 Task: Create Issue Issue0000000071 in Backlog  in Scrum Project Project0000000015 in Jira. Create Issue Issue0000000072 in Backlog  in Scrum Project Project0000000015 in Jira. Create Issue Issue0000000073 in Backlog  in Scrum Project Project0000000015 in Jira. Create Issue Issue0000000074 in Backlog  in Scrum Project Project0000000015 in Jira. Create Issue Issue0000000075 in Backlog  in Scrum Project Project0000000015 in Jira
Action: Mouse moved to (758, 109)
Screenshot: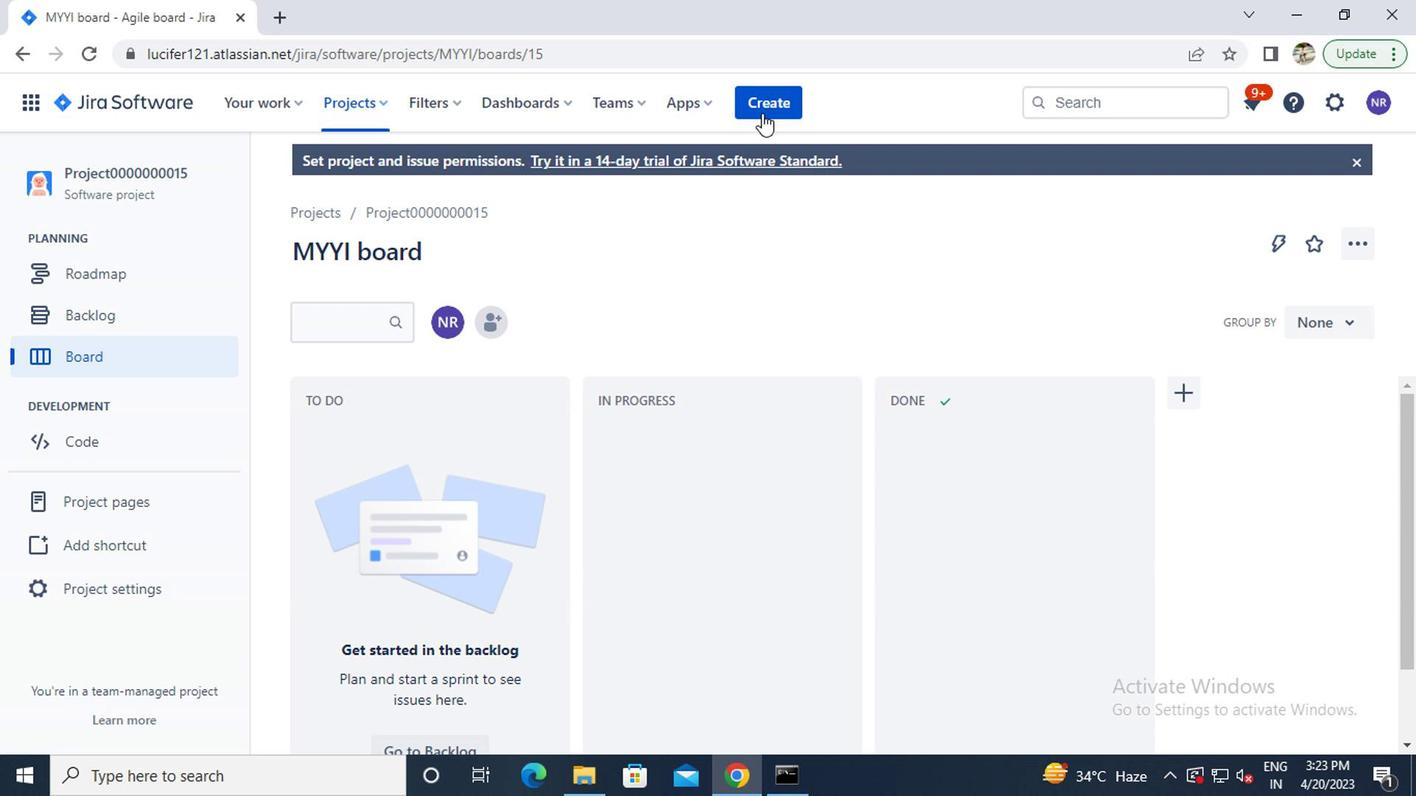 
Action: Mouse pressed left at (758, 109)
Screenshot: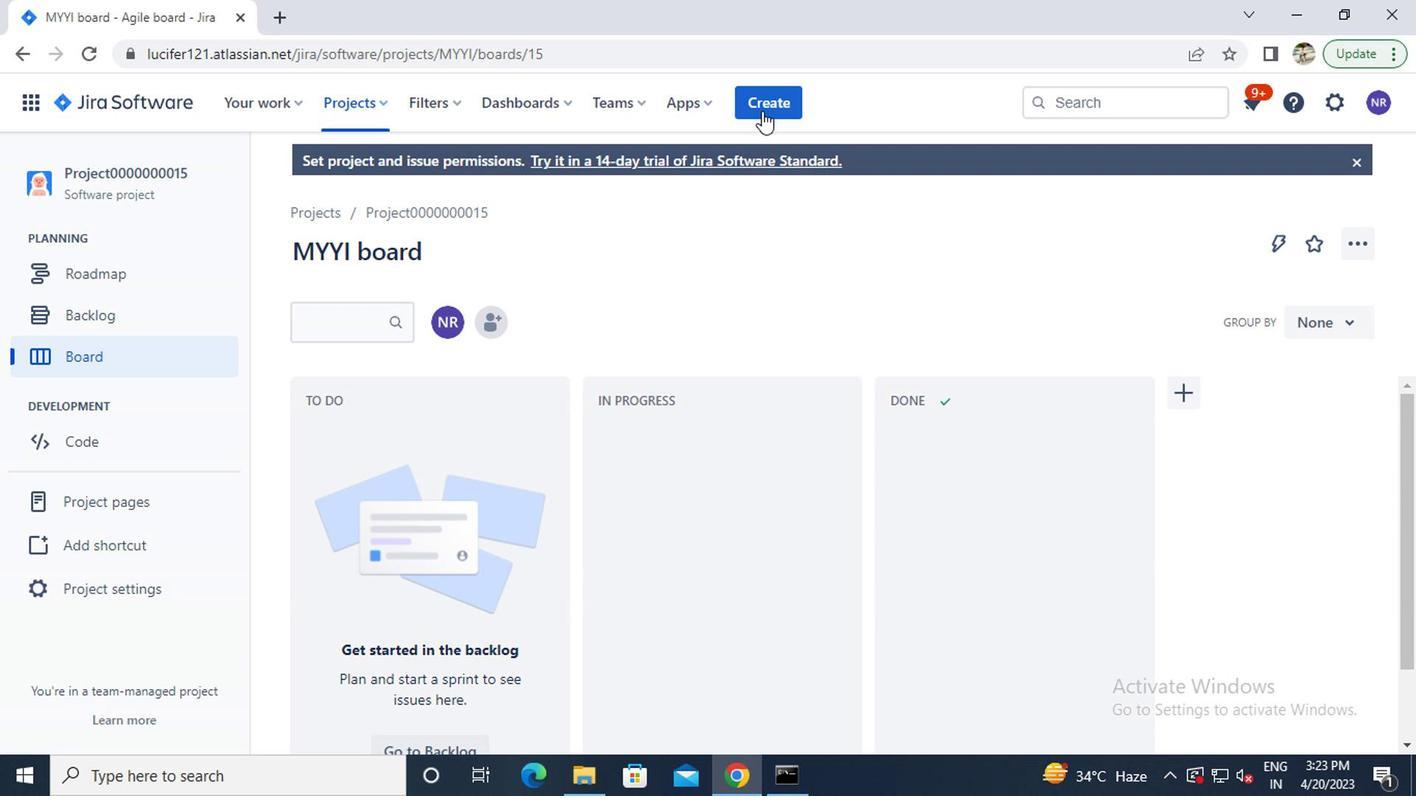 
Action: Mouse moved to (450, 593)
Screenshot: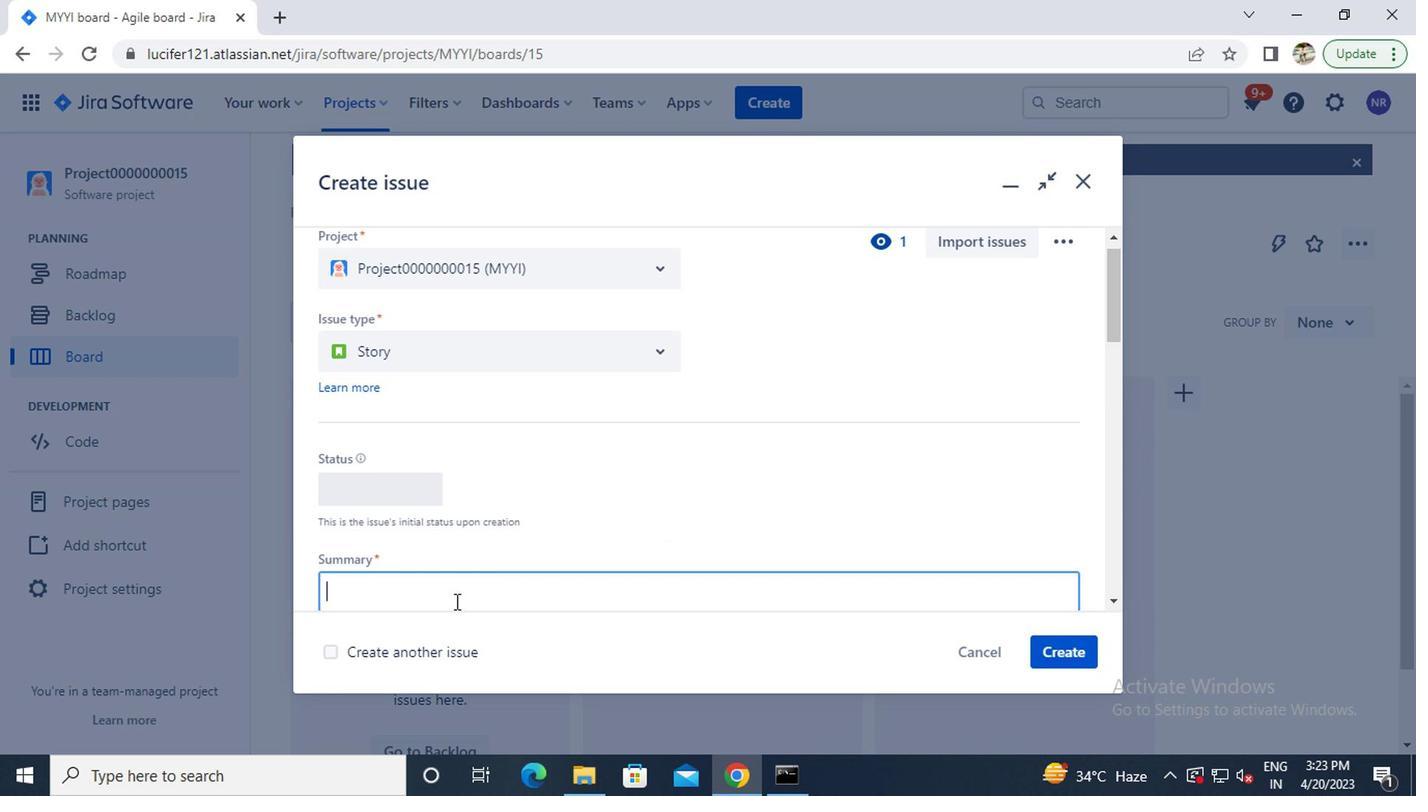 
Action: Mouse pressed left at (450, 593)
Screenshot: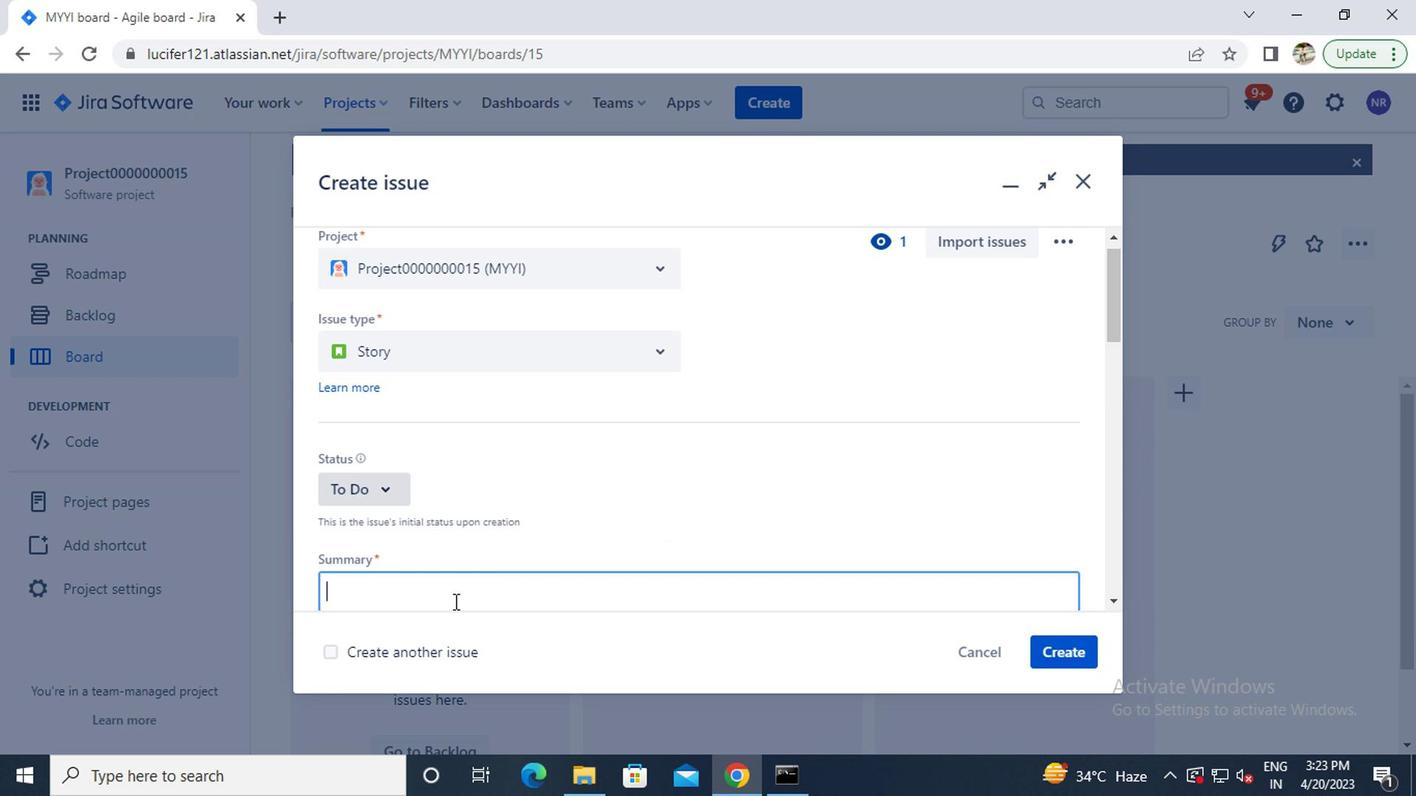 
Action: Key pressed i<Key.caps_lock>ssue0000000071<Key.enter>
Screenshot: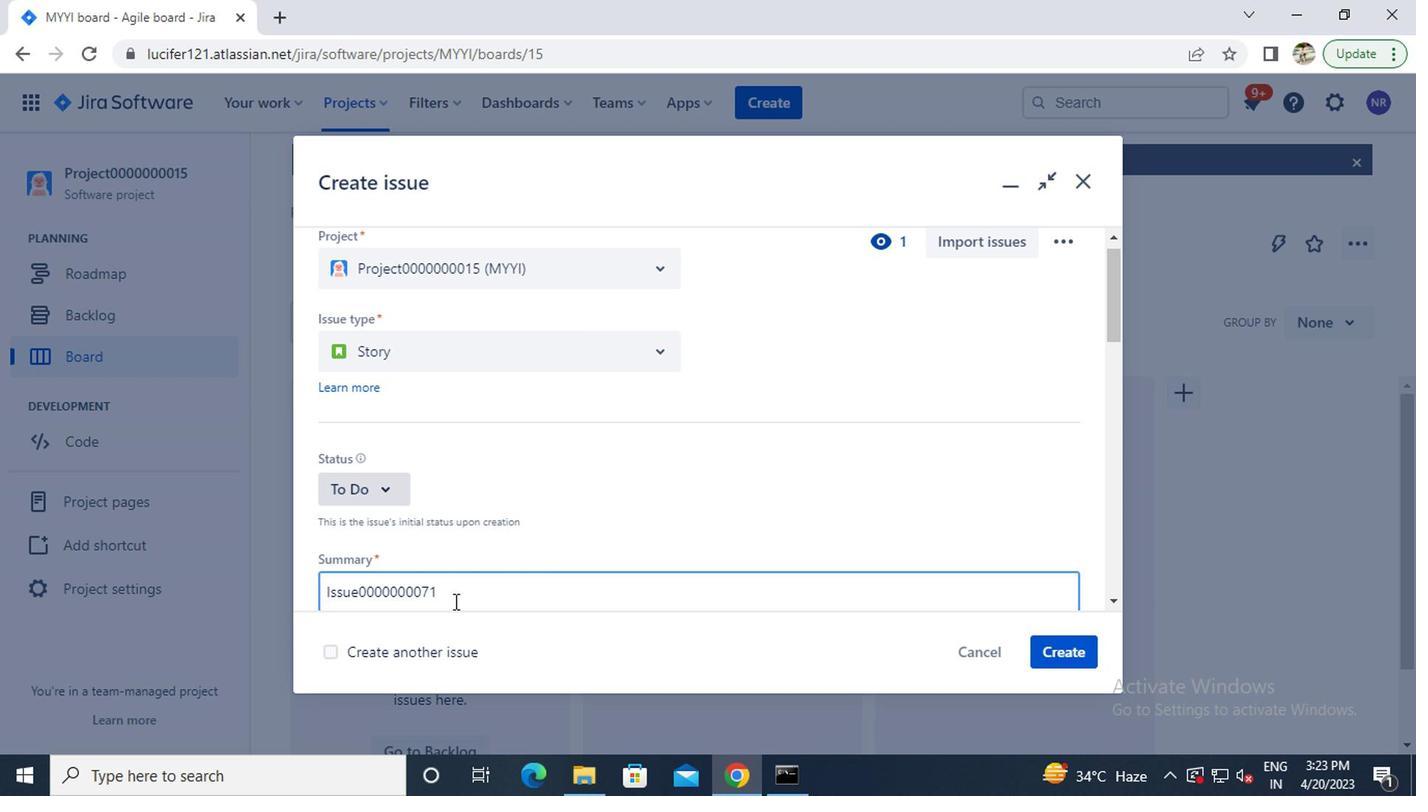 
Action: Mouse moved to (753, 114)
Screenshot: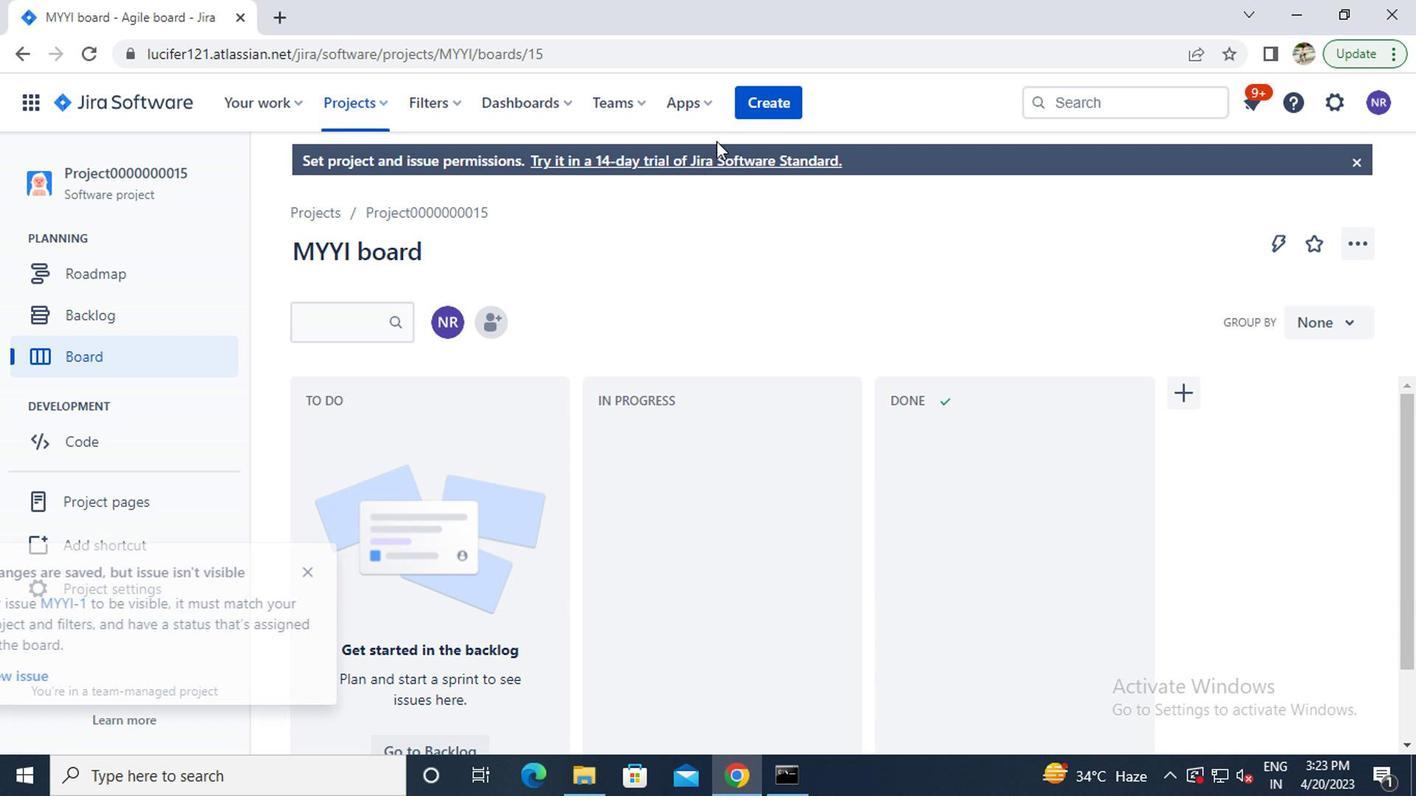 
Action: Mouse pressed left at (753, 114)
Screenshot: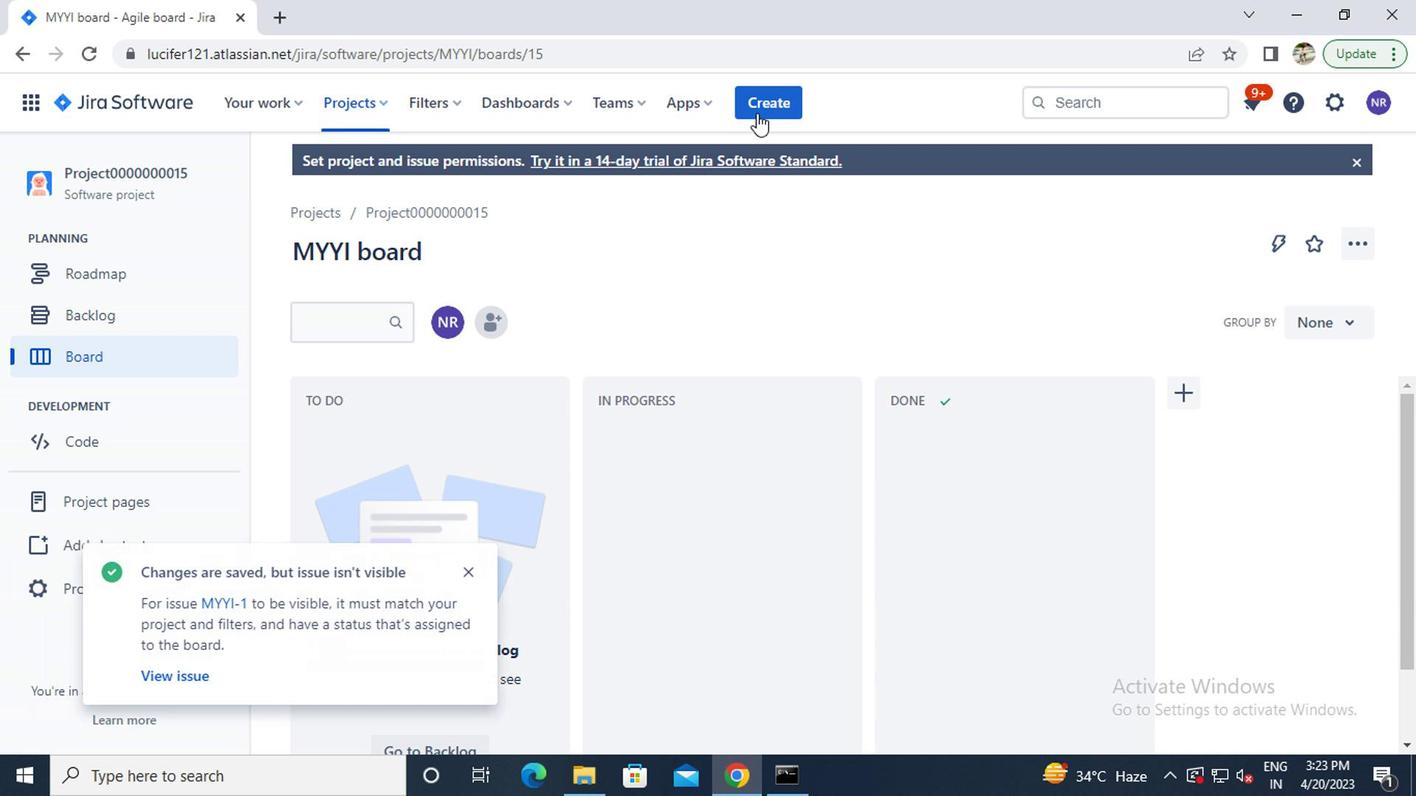 
Action: Mouse moved to (725, 330)
Screenshot: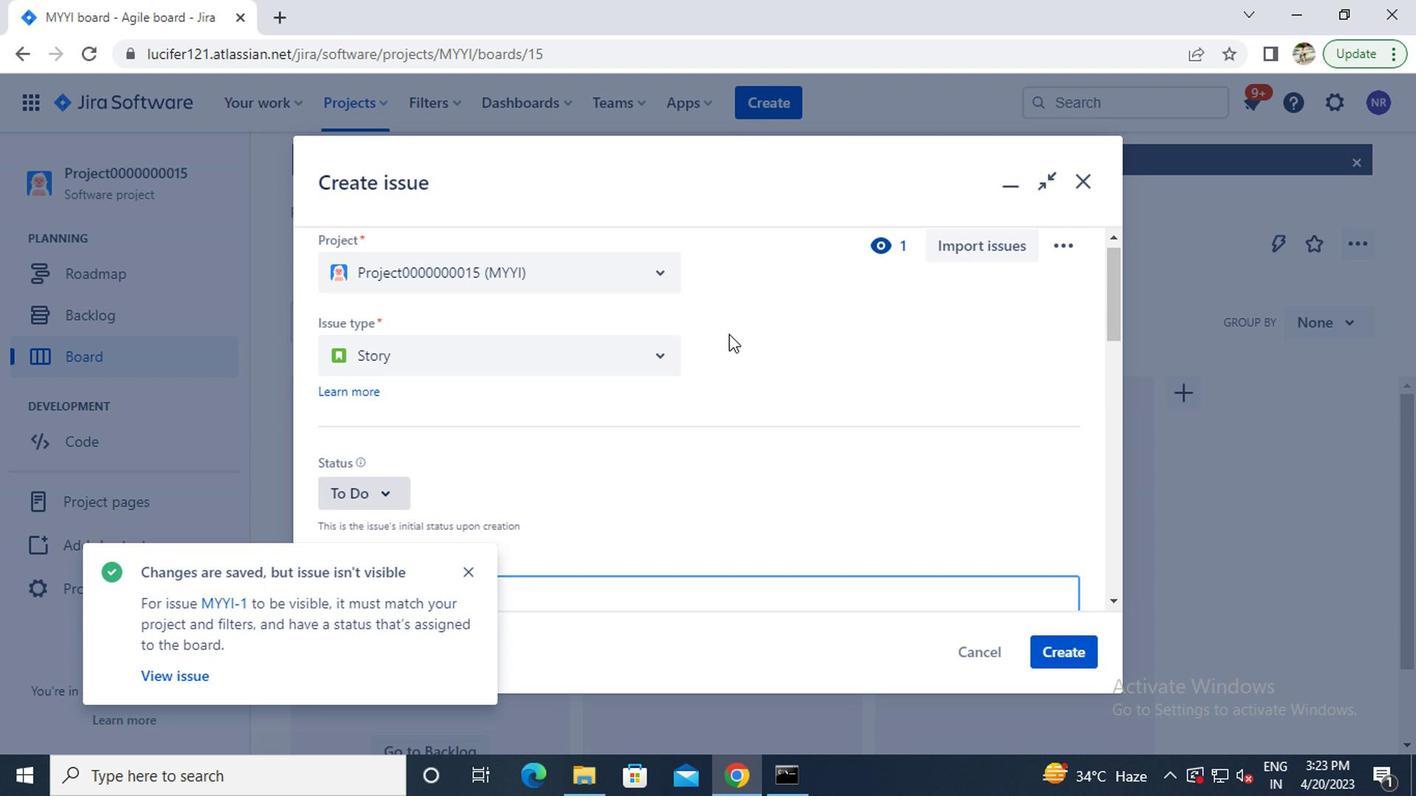 
Action: Mouse scrolled (725, 329) with delta (0, 0)
Screenshot: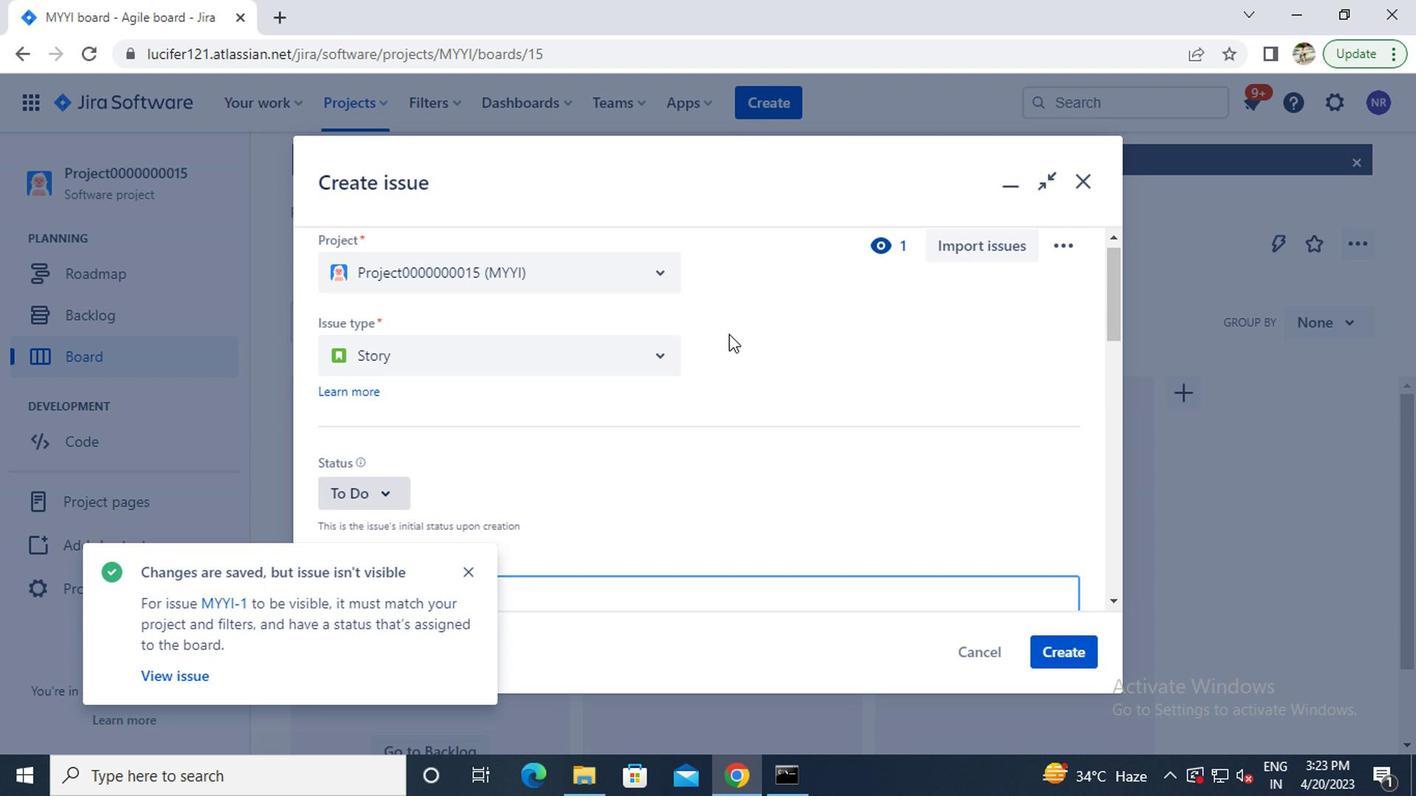 
Action: Mouse scrolled (725, 329) with delta (0, 0)
Screenshot: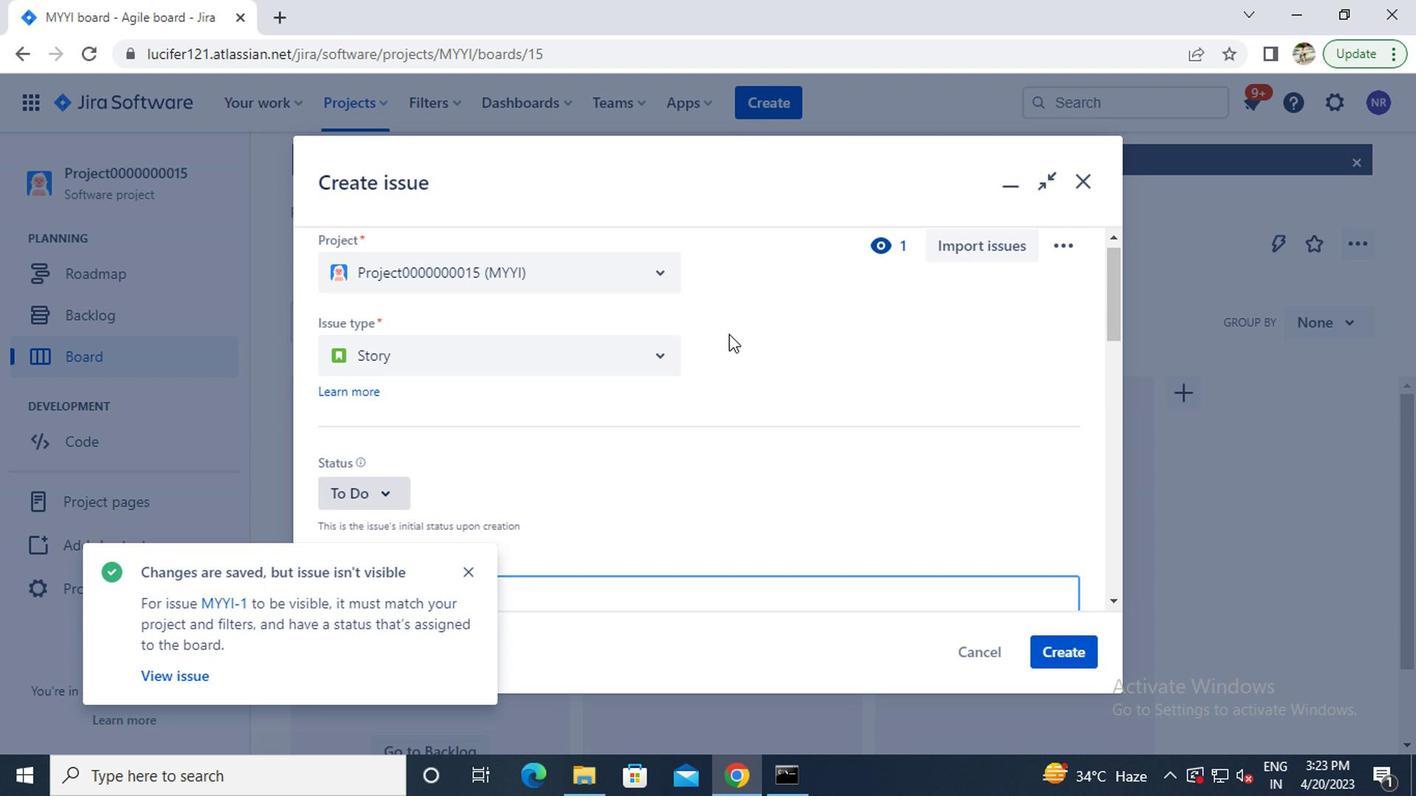 
Action: Mouse moved to (657, 379)
Screenshot: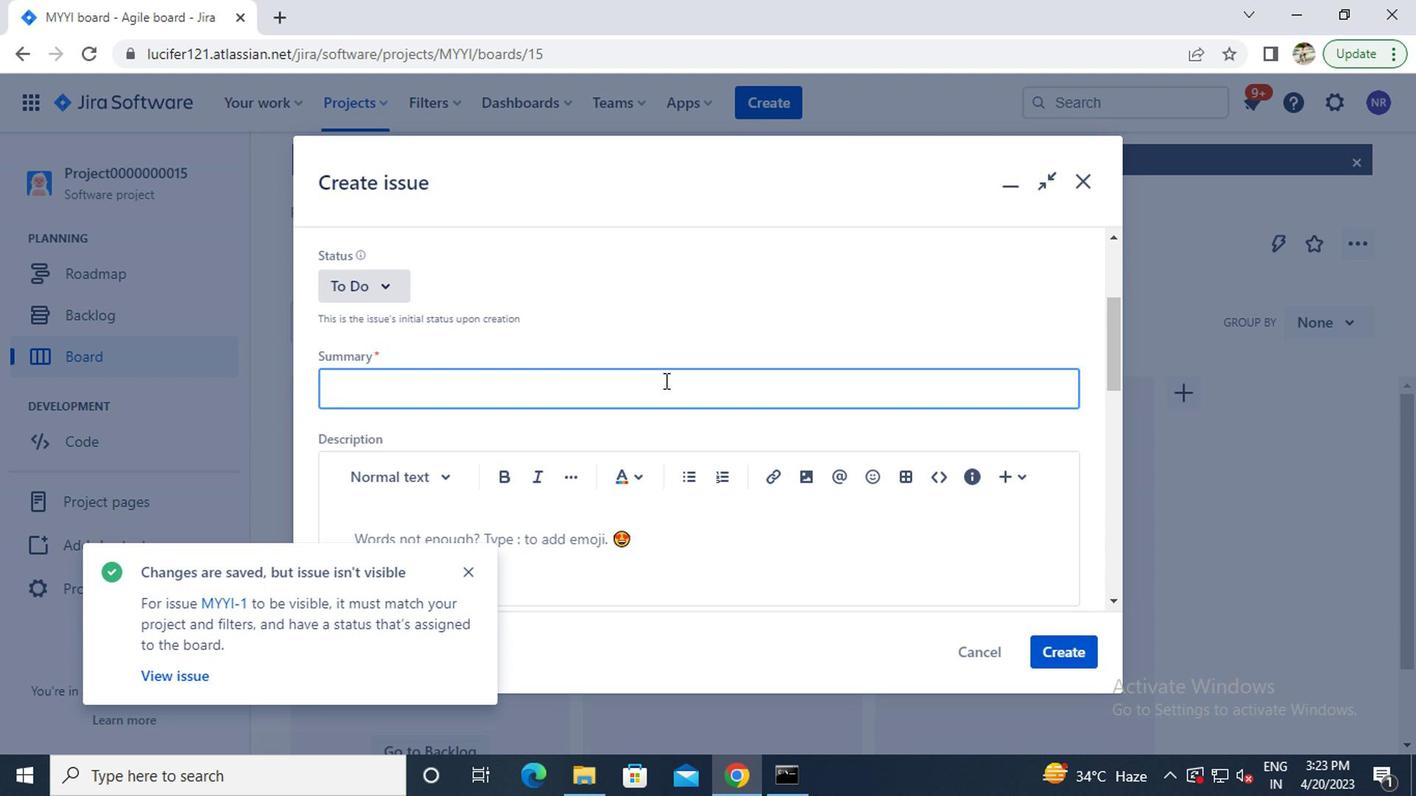 
Action: Mouse pressed left at (657, 379)
Screenshot: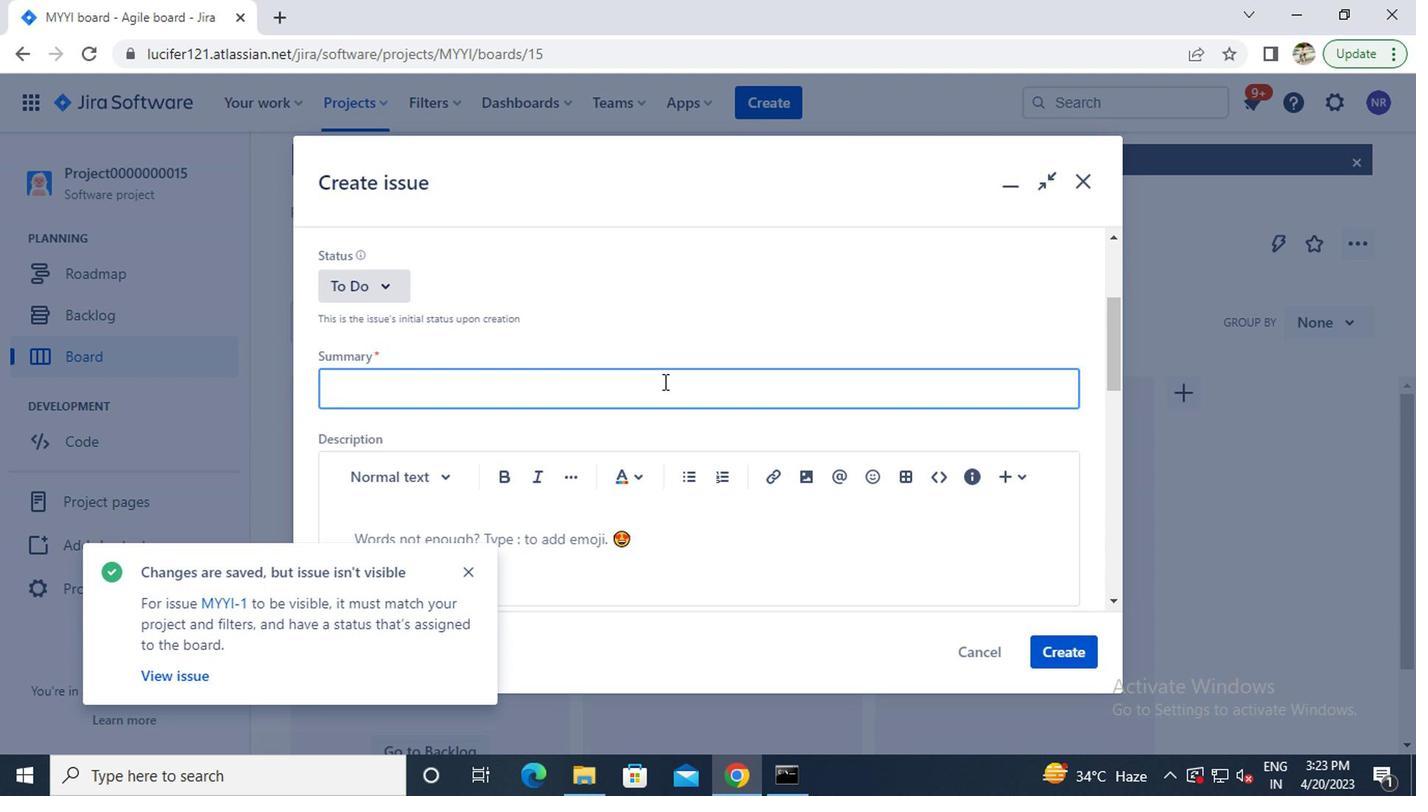 
Action: Mouse moved to (657, 380)
Screenshot: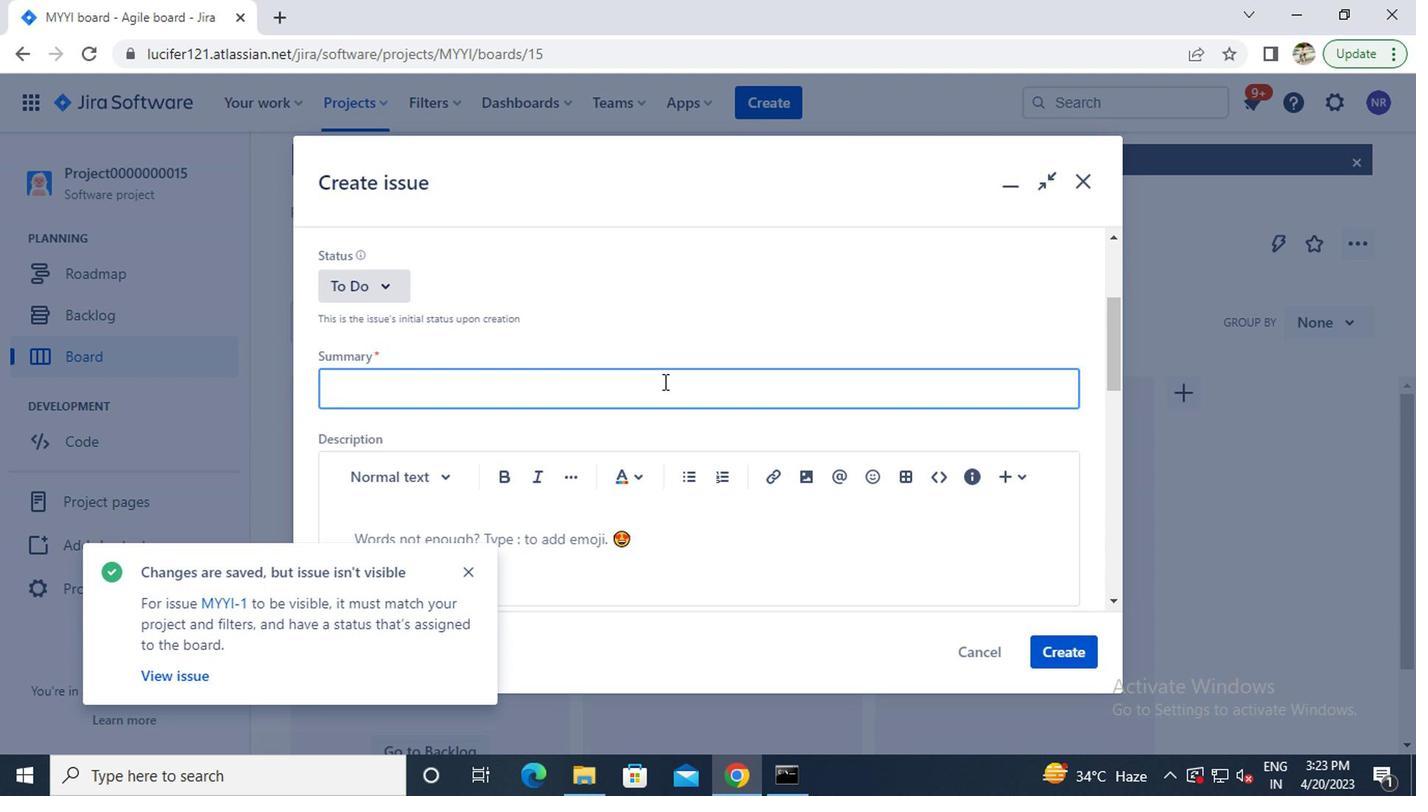 
Action: Key pressed <Key.caps_lock>i<Key.caps_lock>ssue0000000072<Key.enter>
Screenshot: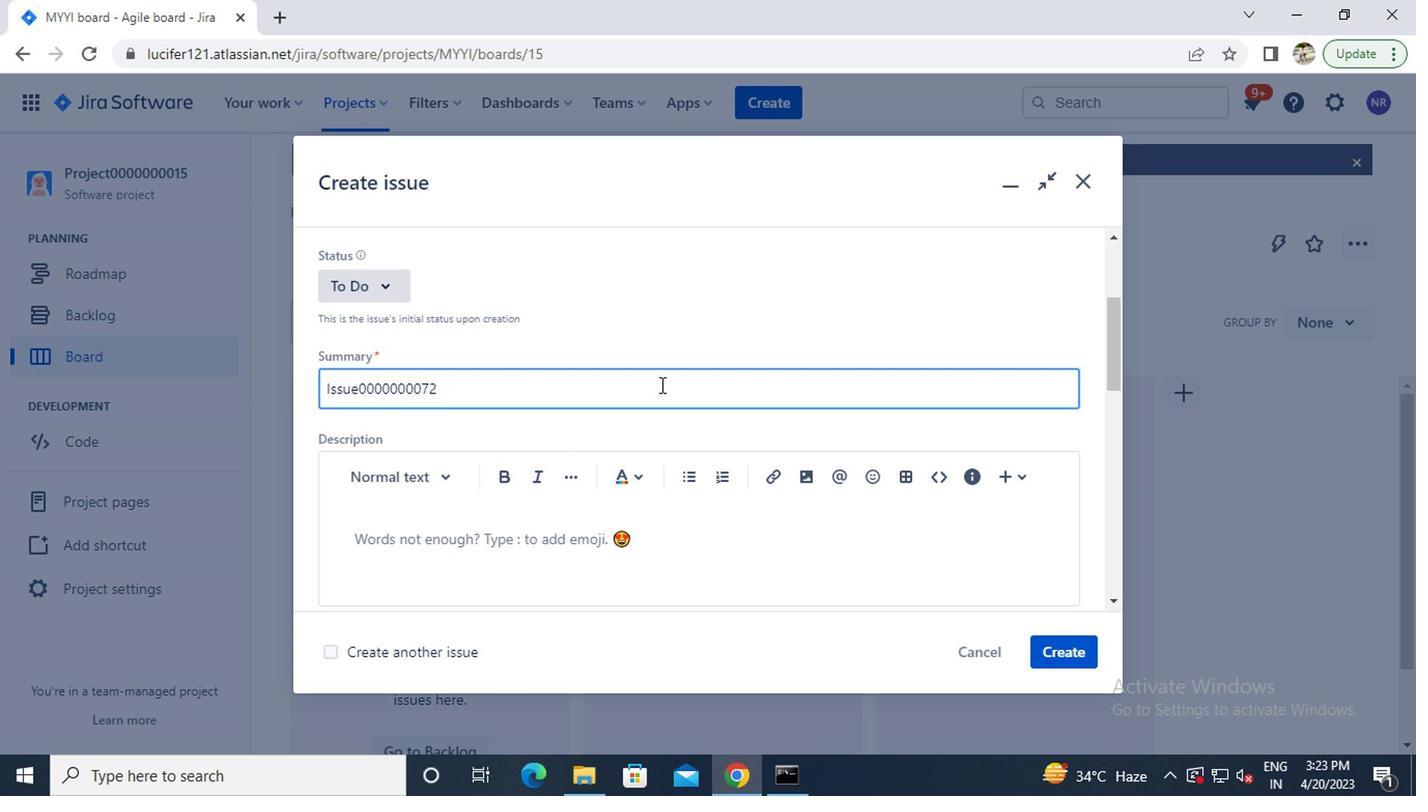 
Action: Mouse moved to (737, 106)
Screenshot: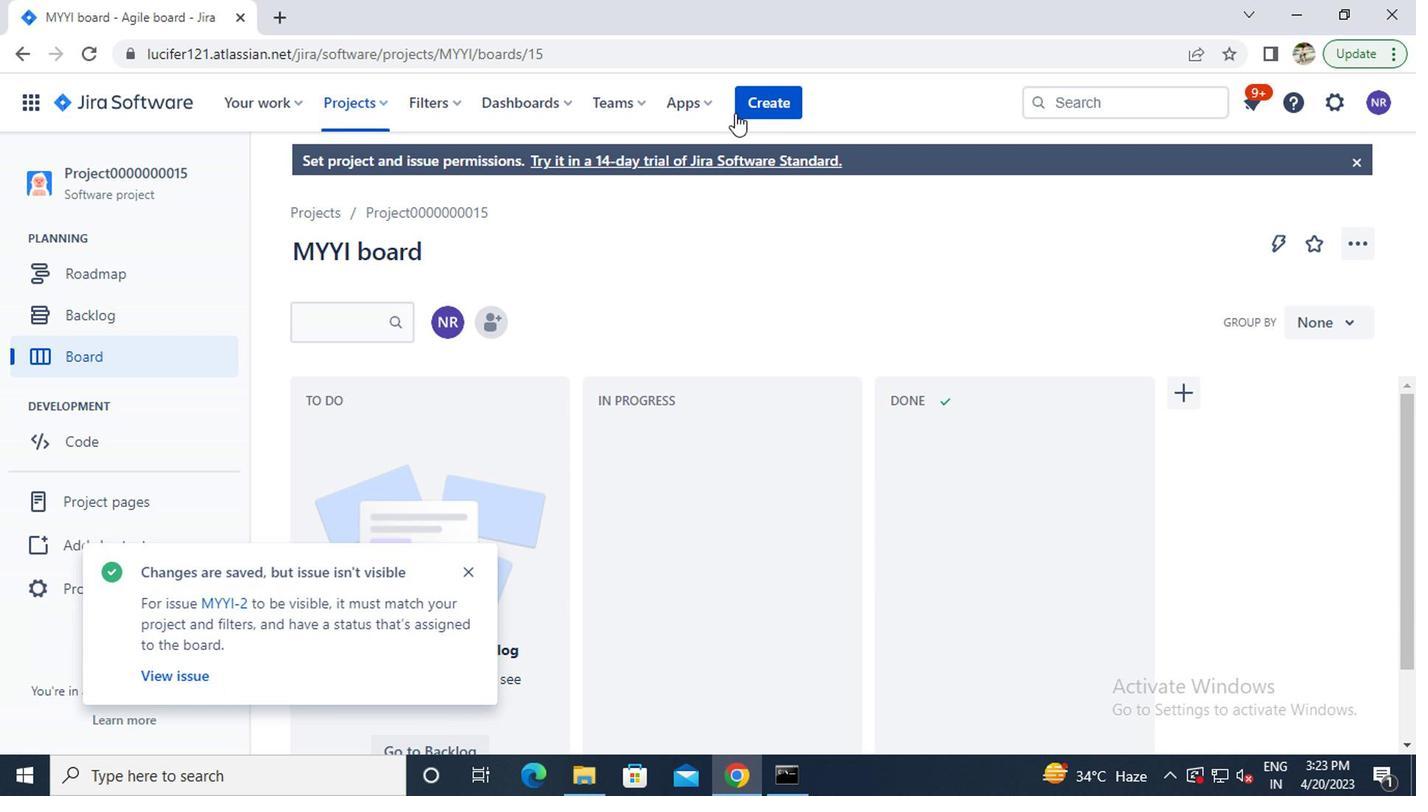 
Action: Mouse pressed left at (737, 106)
Screenshot: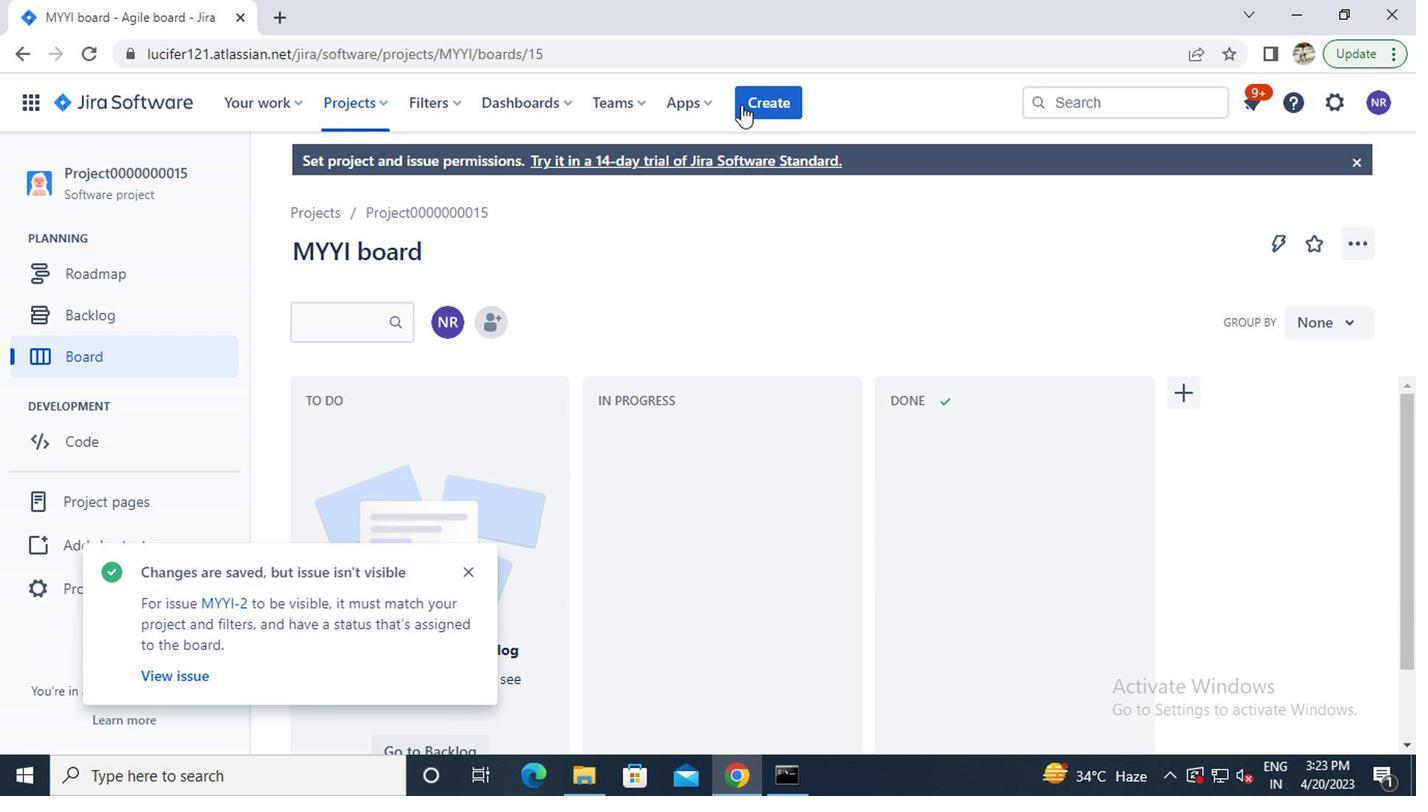 
Action: Mouse moved to (732, 303)
Screenshot: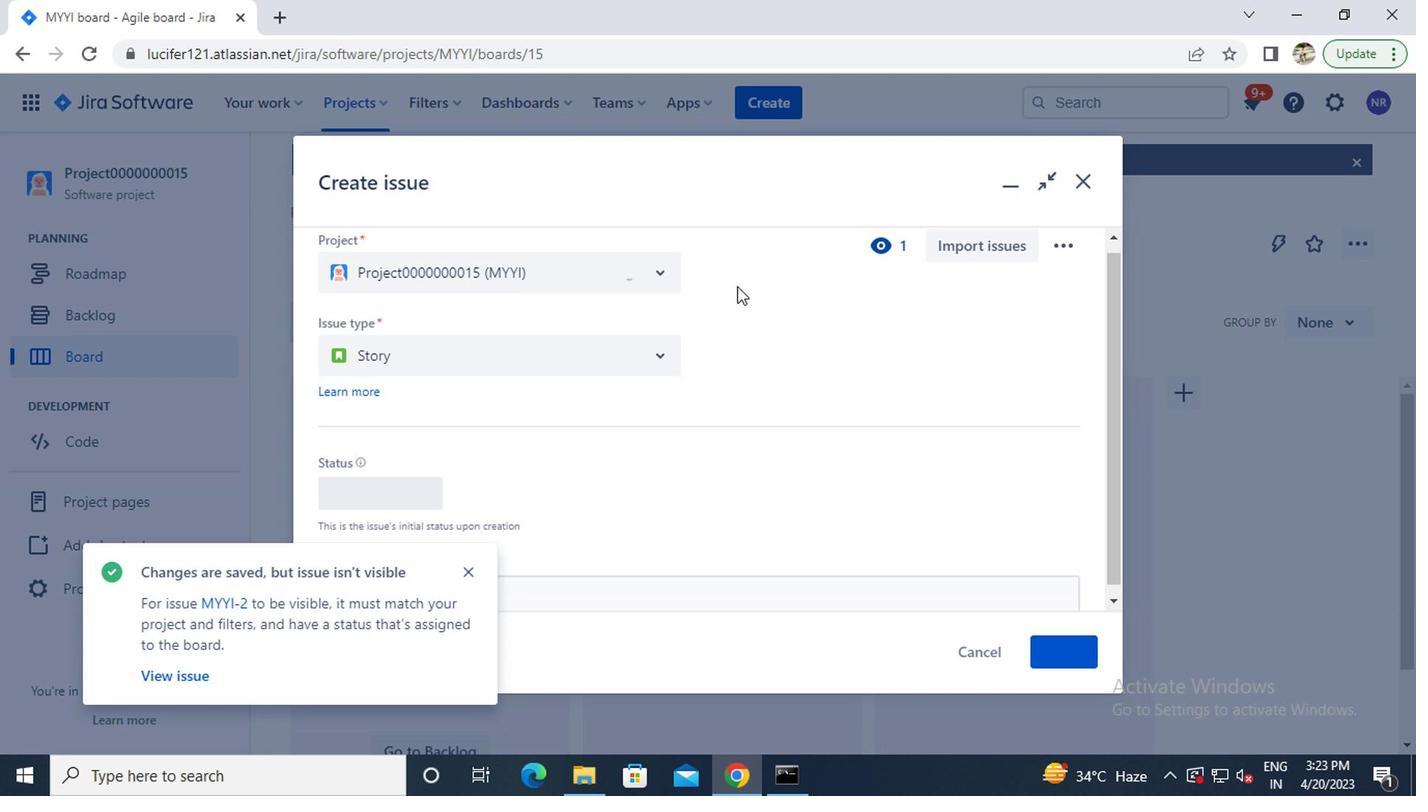 
Action: Mouse scrolled (732, 302) with delta (0, 0)
Screenshot: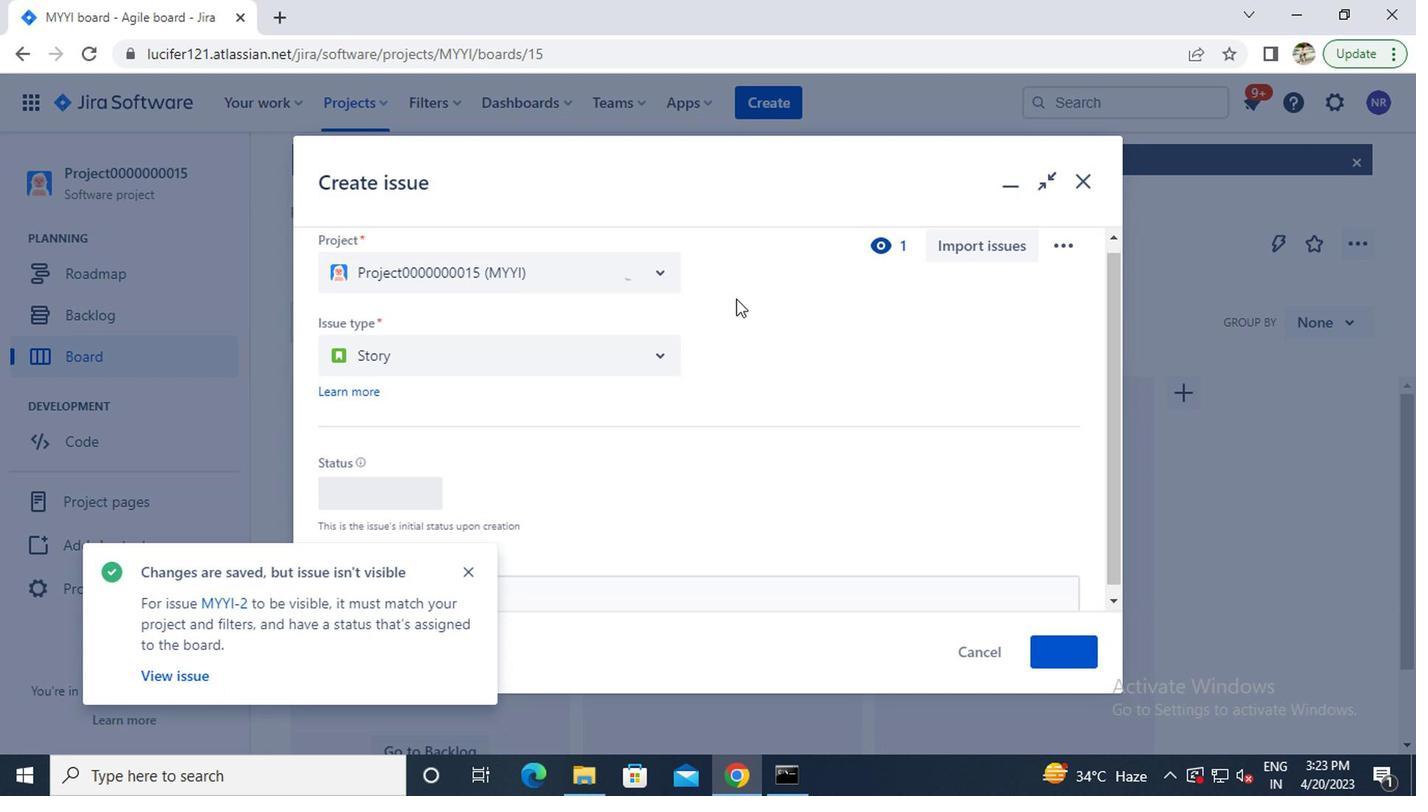
Action: Mouse moved to (732, 303)
Screenshot: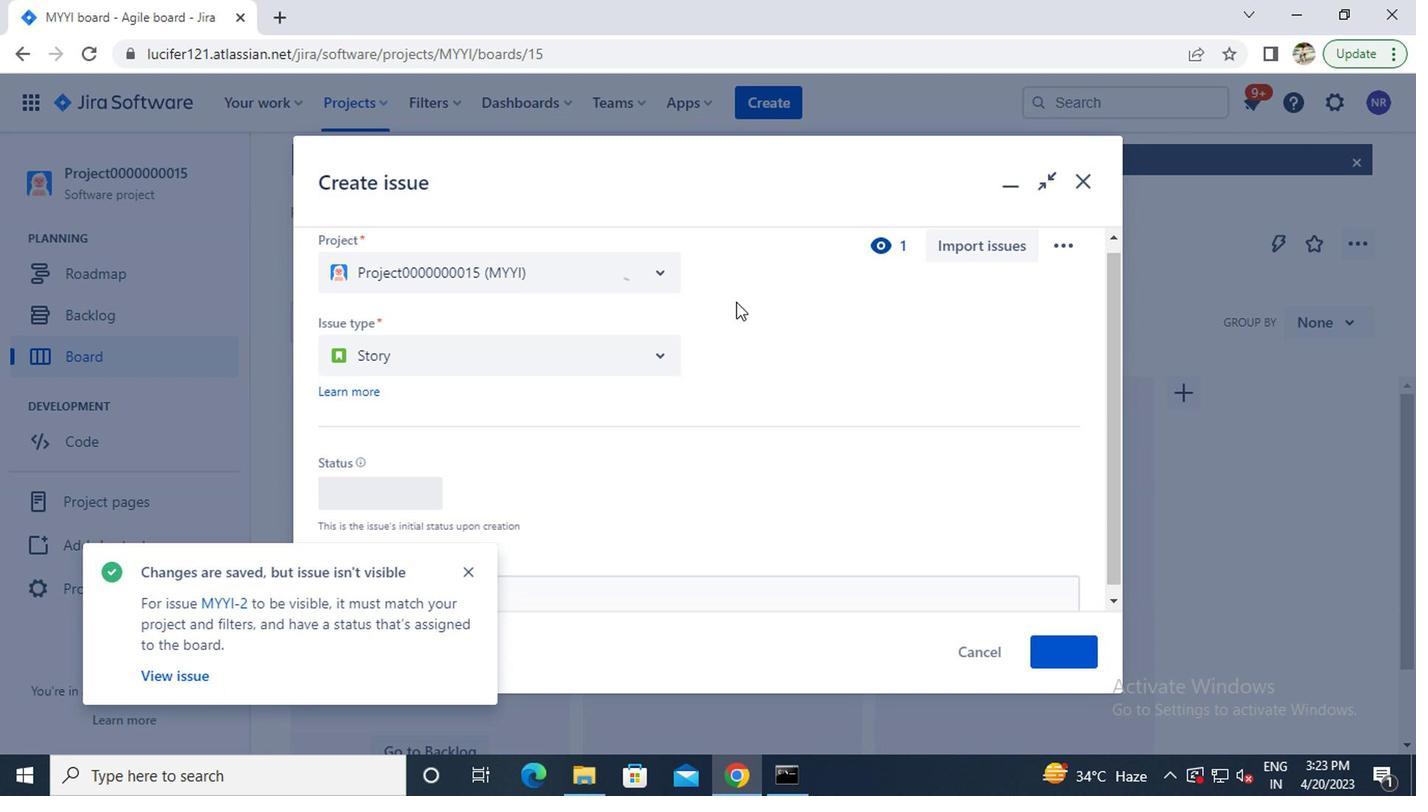 
Action: Mouse scrolled (732, 302) with delta (0, 0)
Screenshot: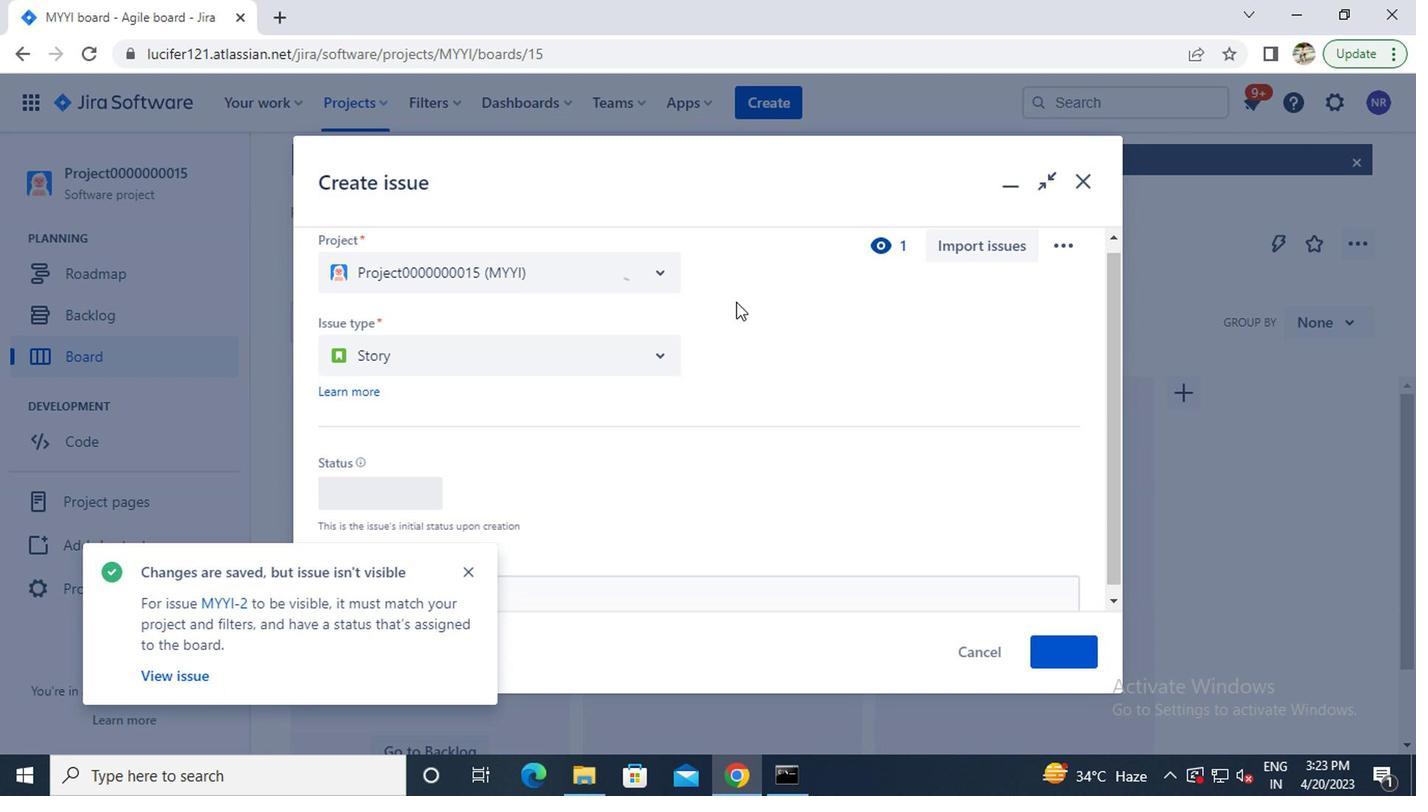 
Action: Mouse moved to (732, 313)
Screenshot: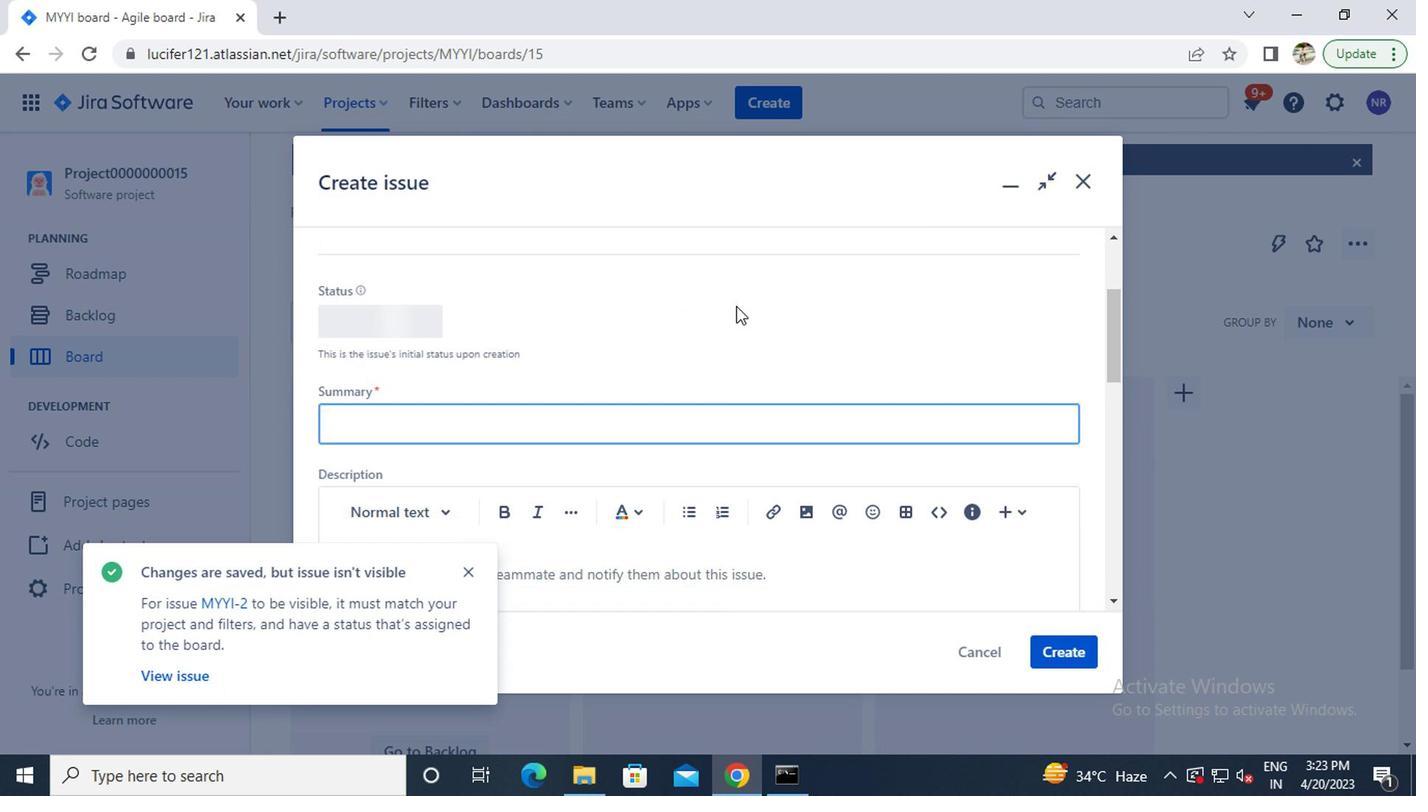 
Action: Mouse scrolled (732, 312) with delta (0, 0)
Screenshot: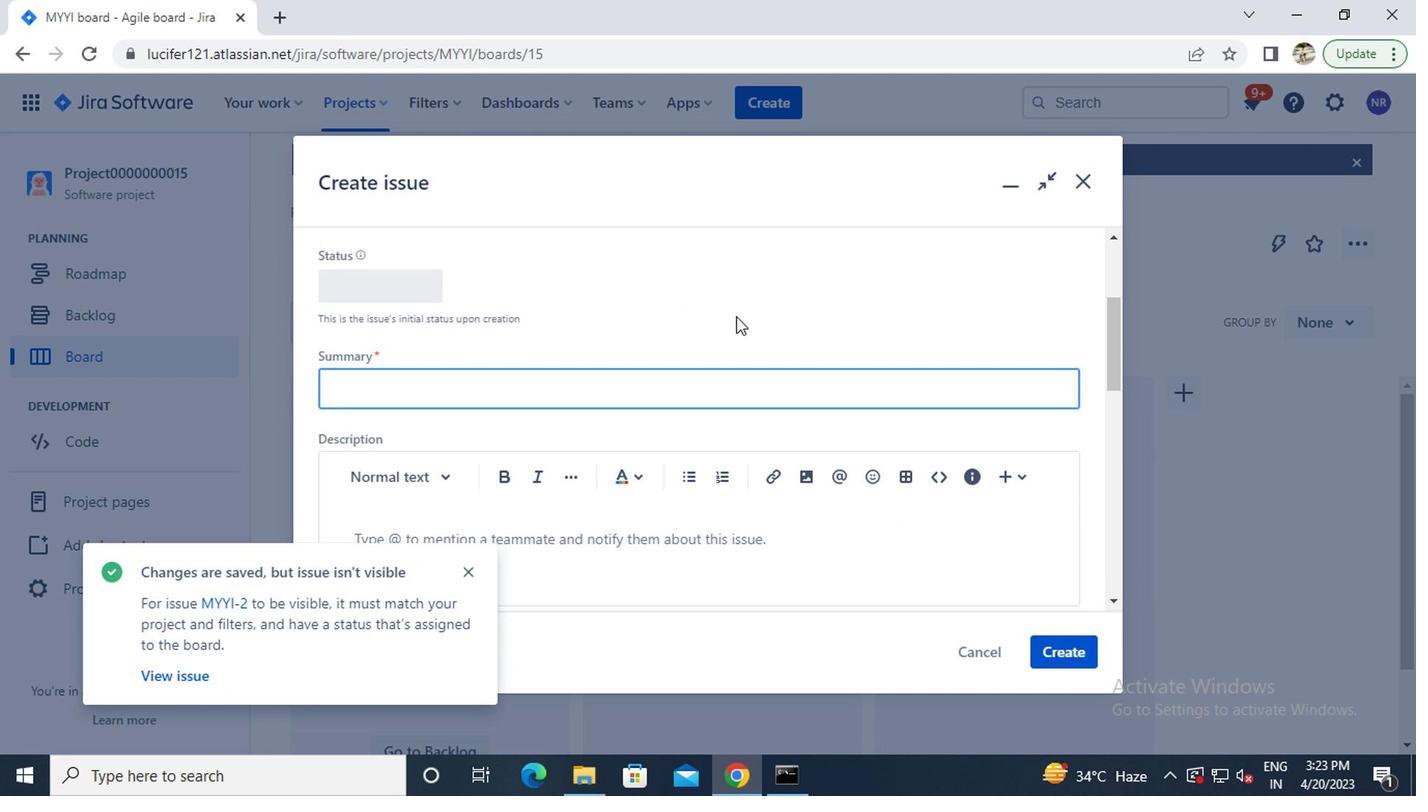 
Action: Mouse moved to (724, 289)
Screenshot: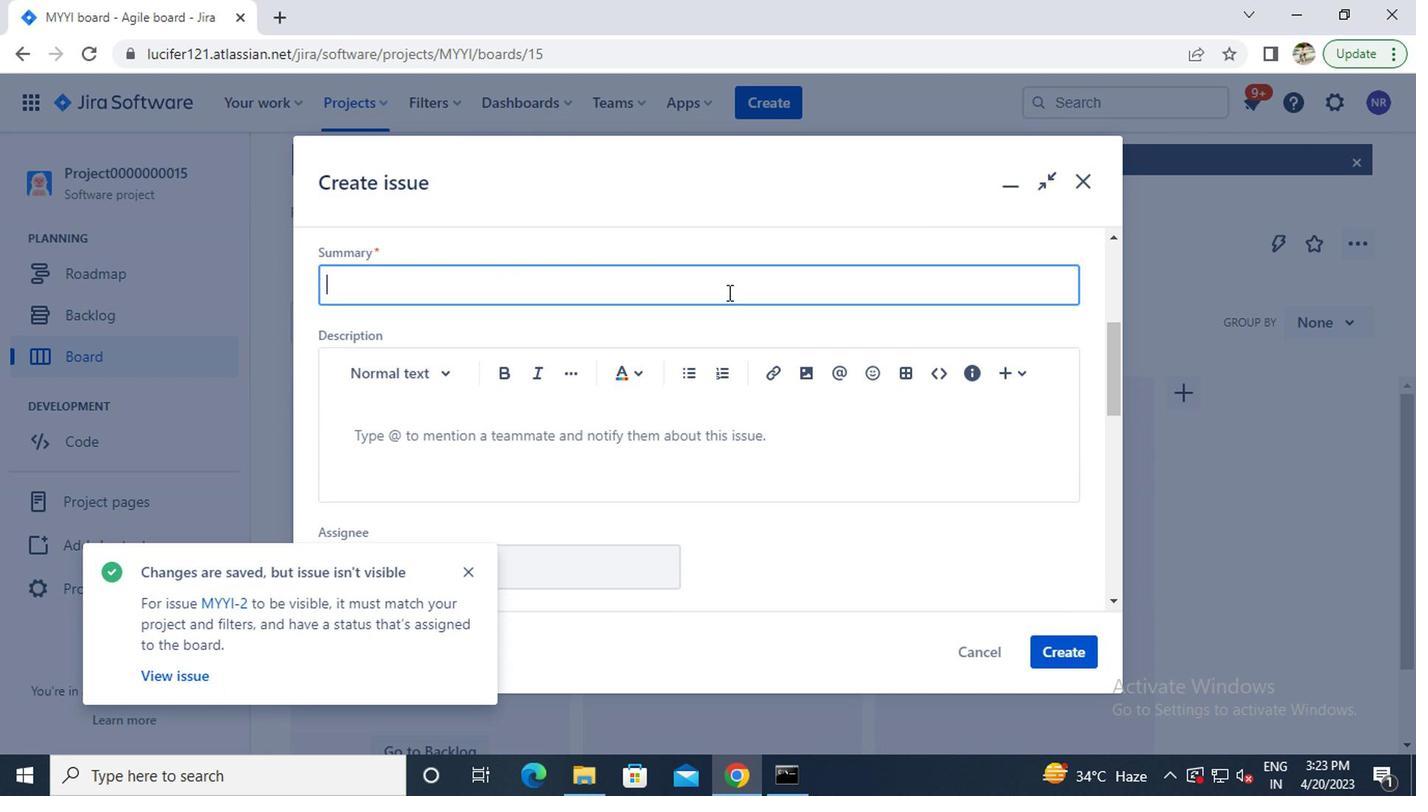 
Action: Mouse pressed left at (724, 289)
Screenshot: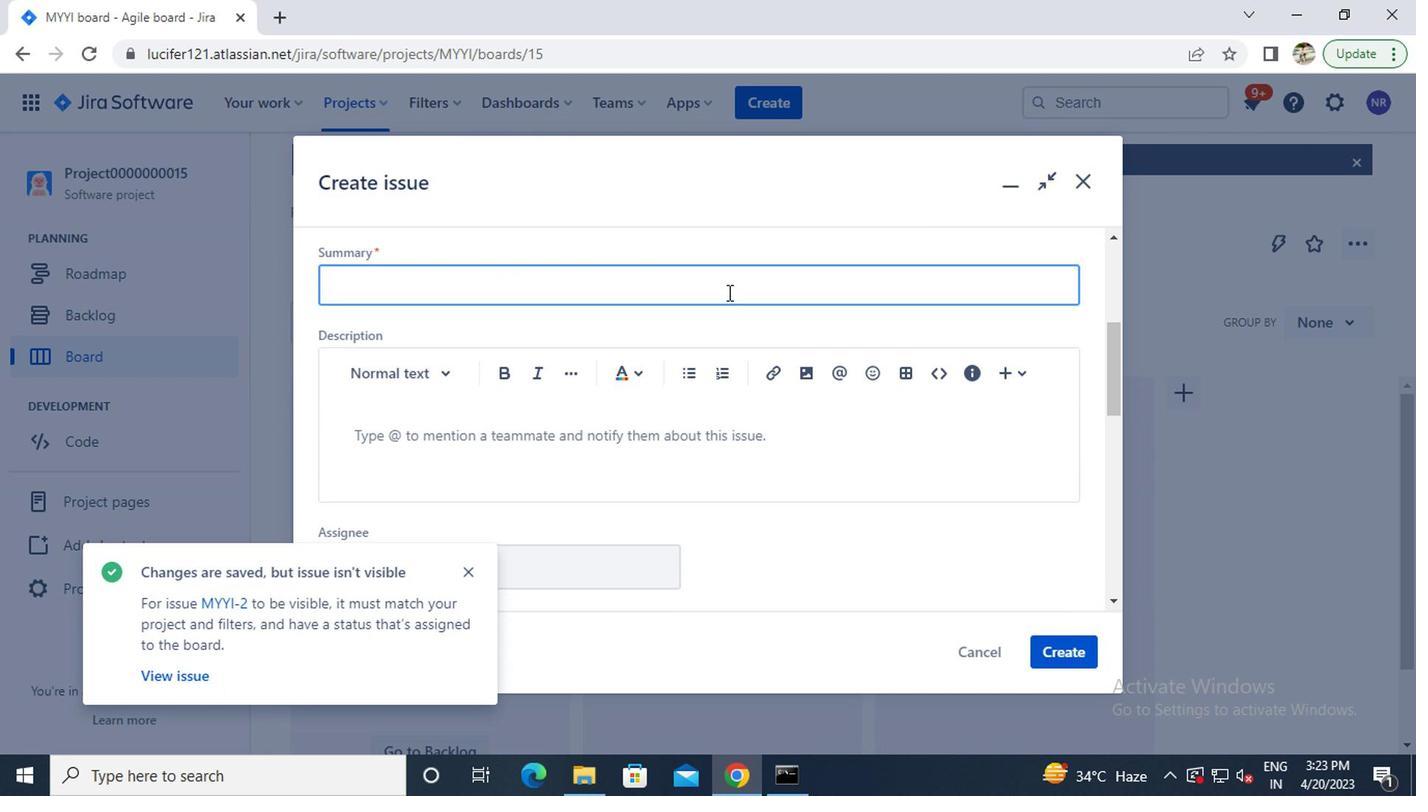 
Action: Key pressed <Key.caps_lock>u<Key.backspace>i<Key.caps_lock>ssue0000000073<Key.enter>
Screenshot: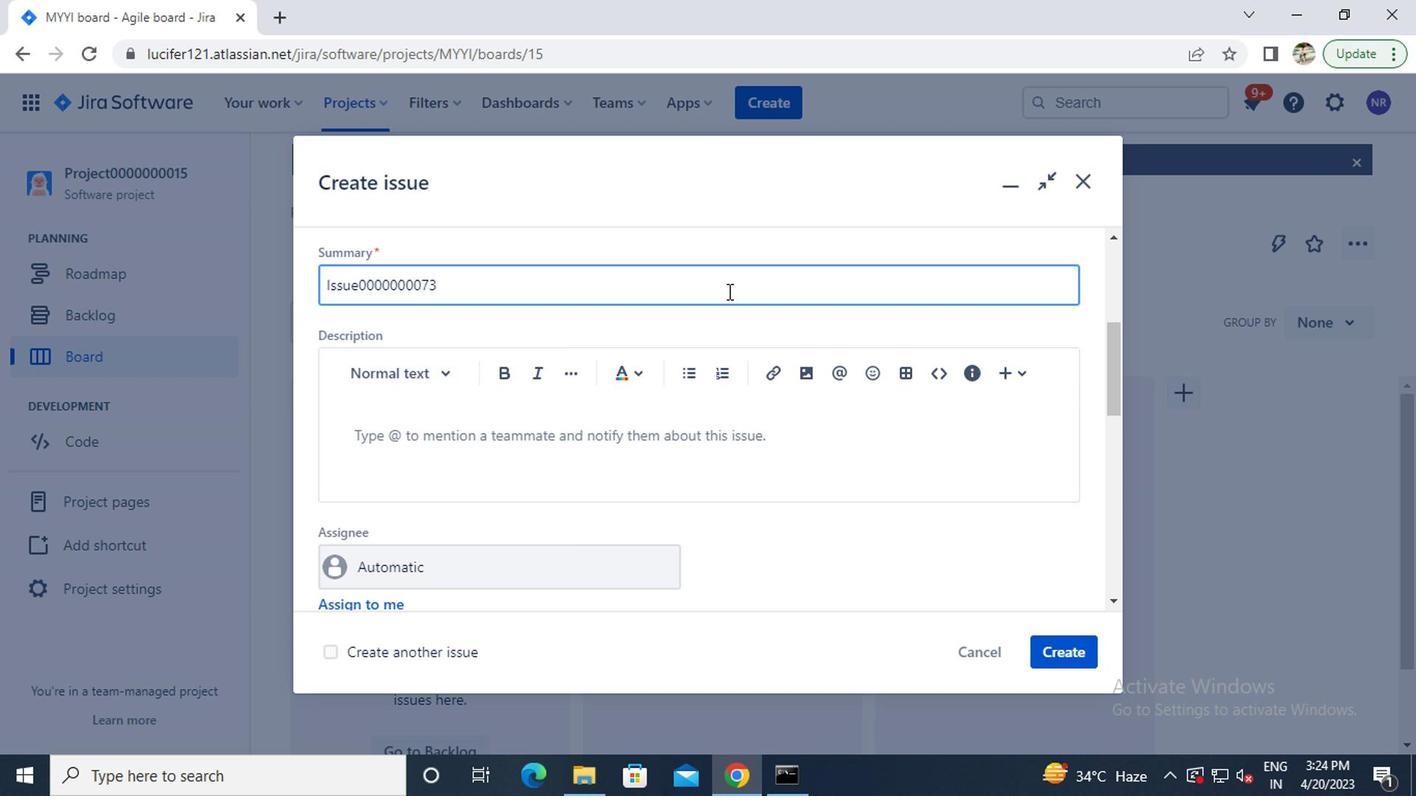 
Action: Mouse moved to (751, 108)
Screenshot: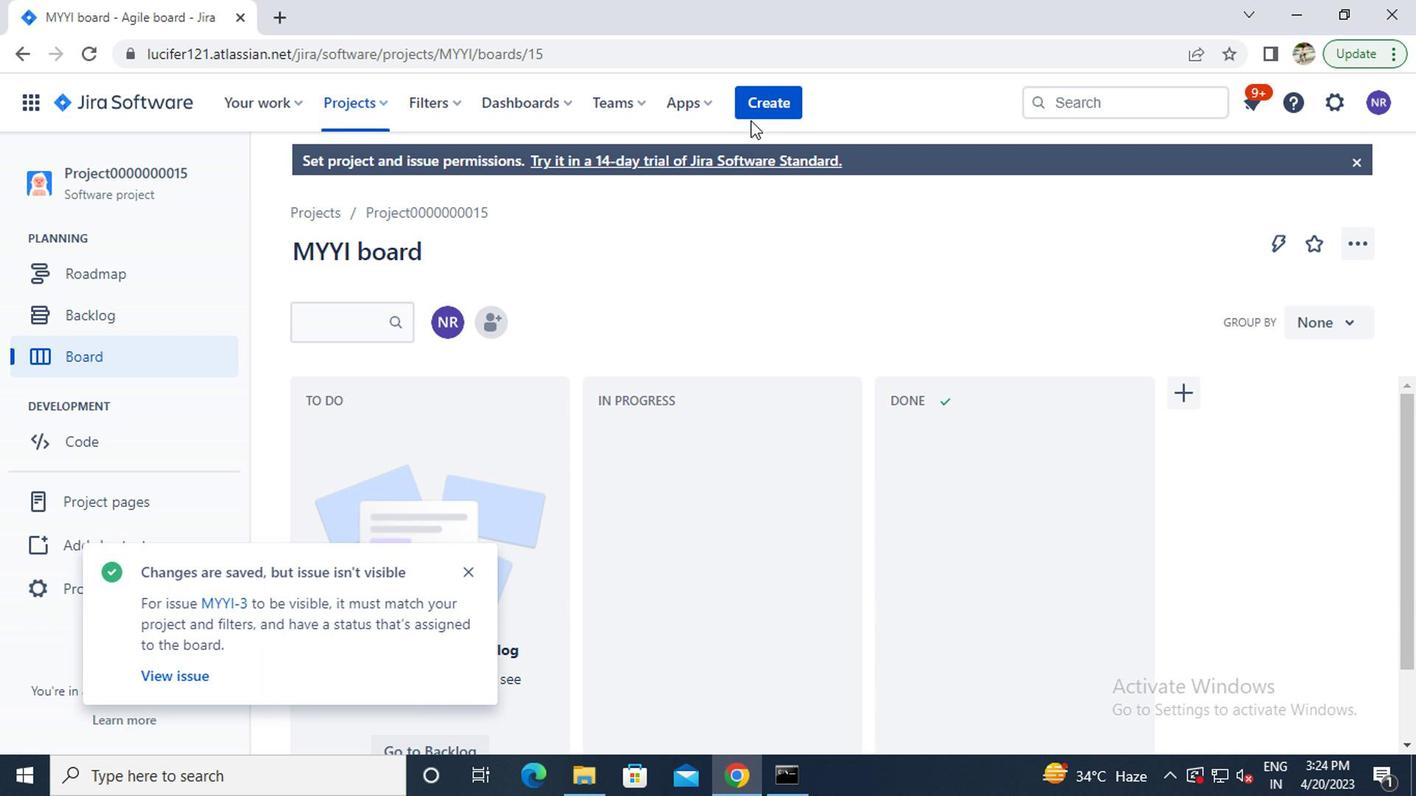 
Action: Mouse pressed left at (751, 108)
Screenshot: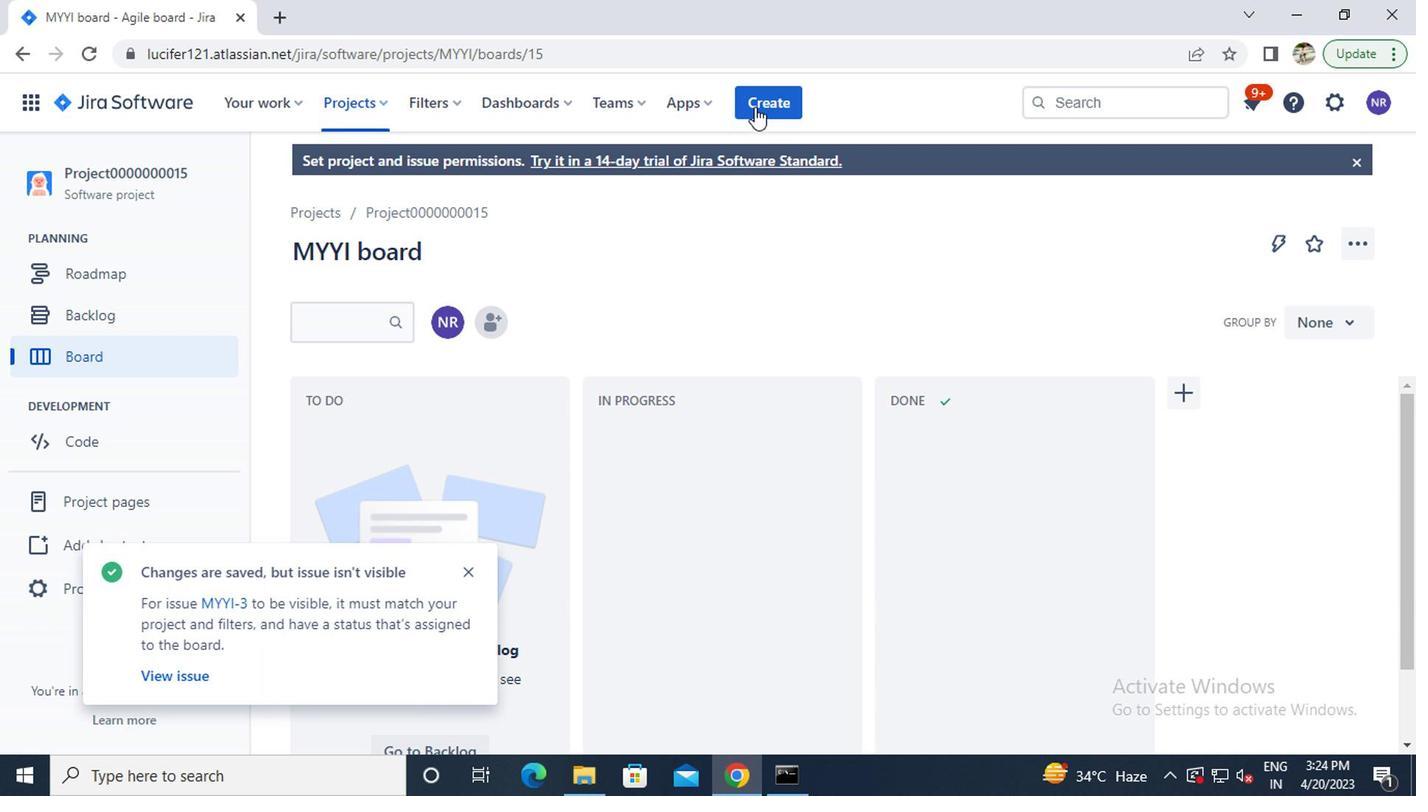 
Action: Mouse moved to (758, 245)
Screenshot: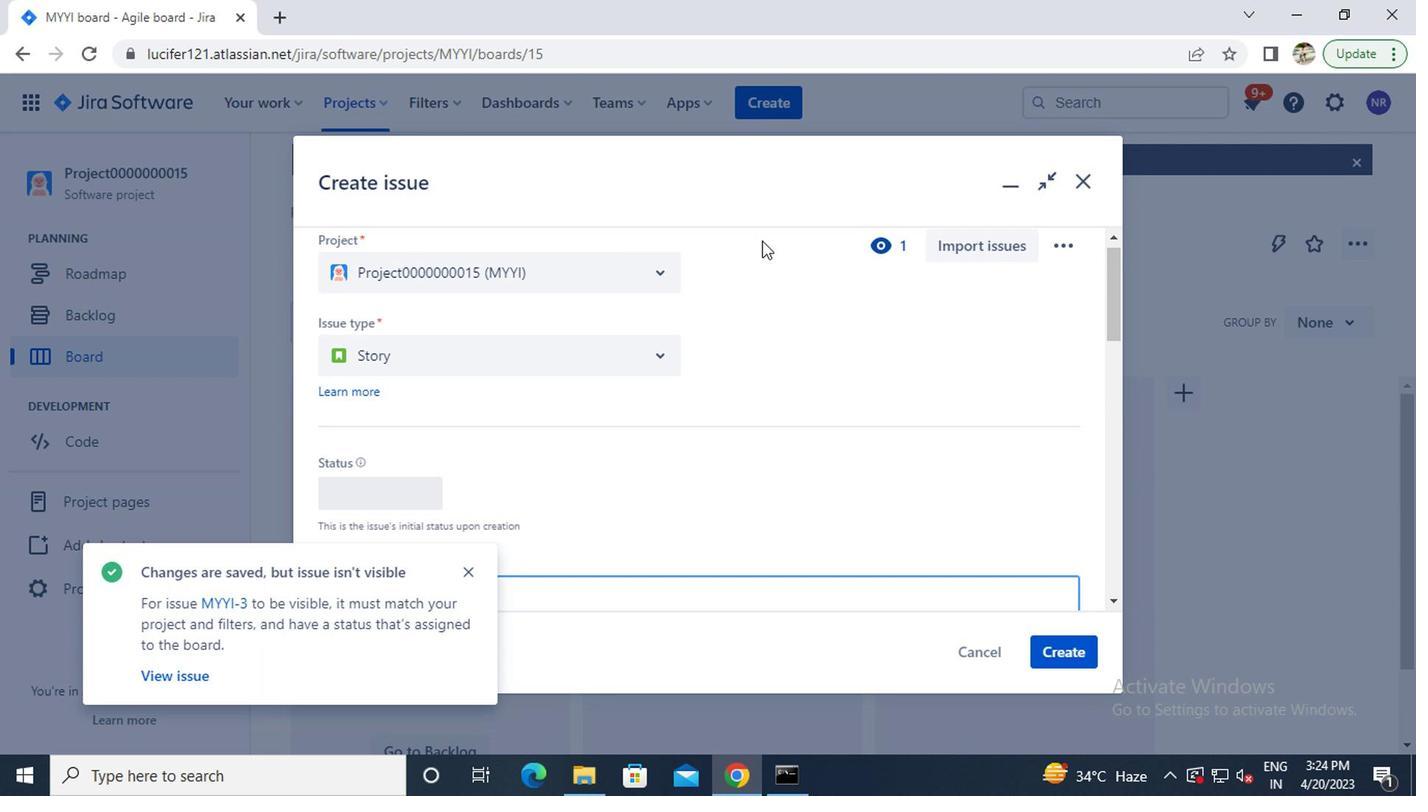 
Action: Mouse scrolled (758, 244) with delta (0, -1)
Screenshot: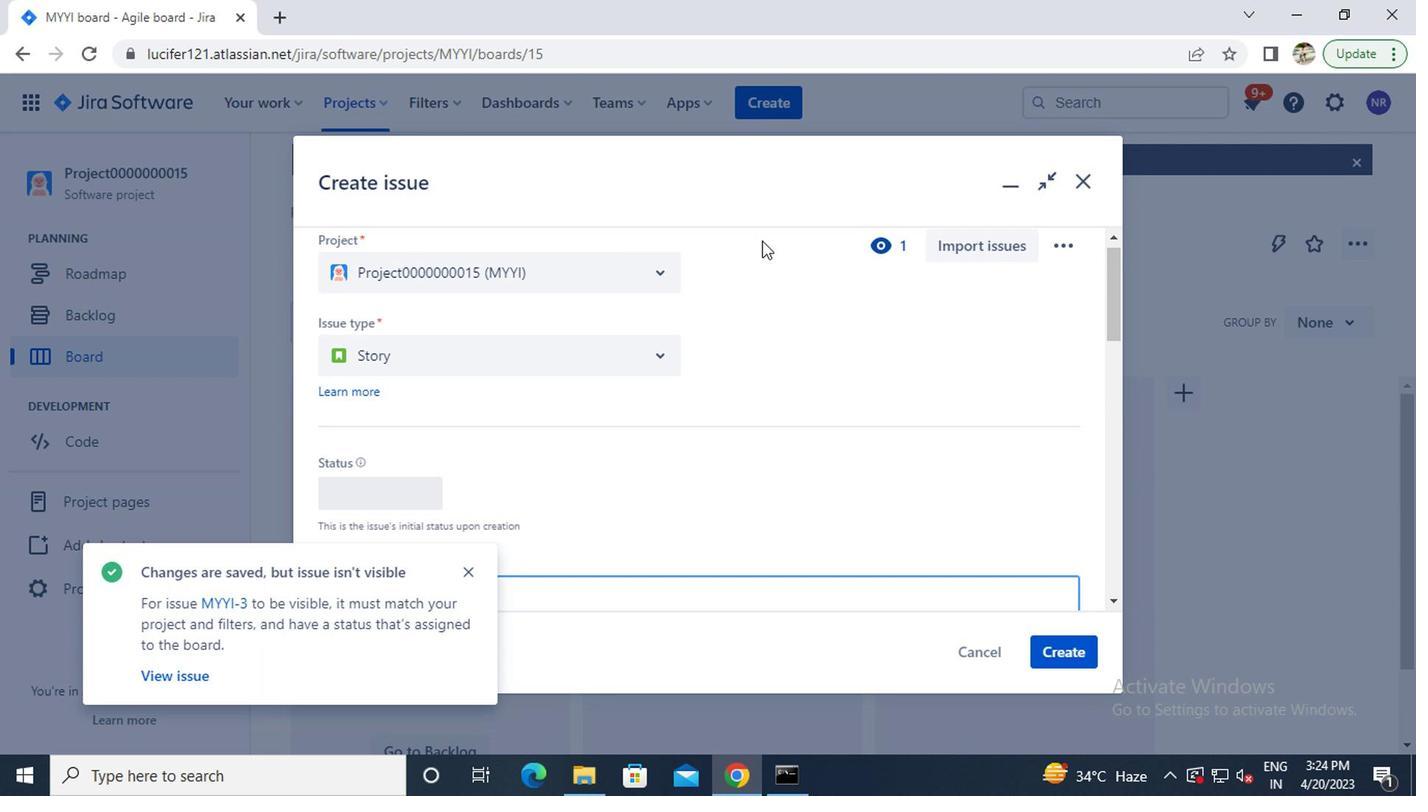 
Action: Mouse scrolled (758, 244) with delta (0, -1)
Screenshot: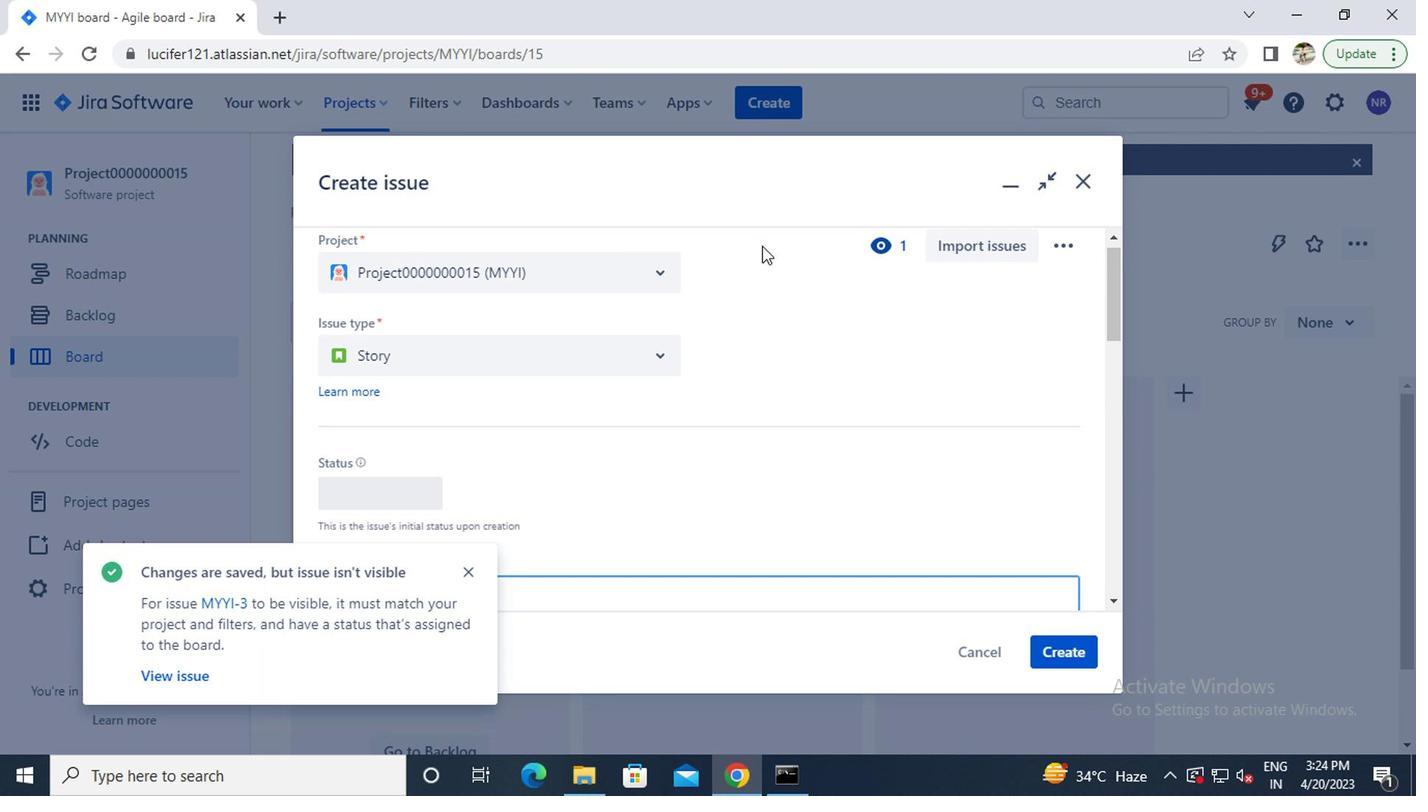 
Action: Mouse moved to (755, 283)
Screenshot: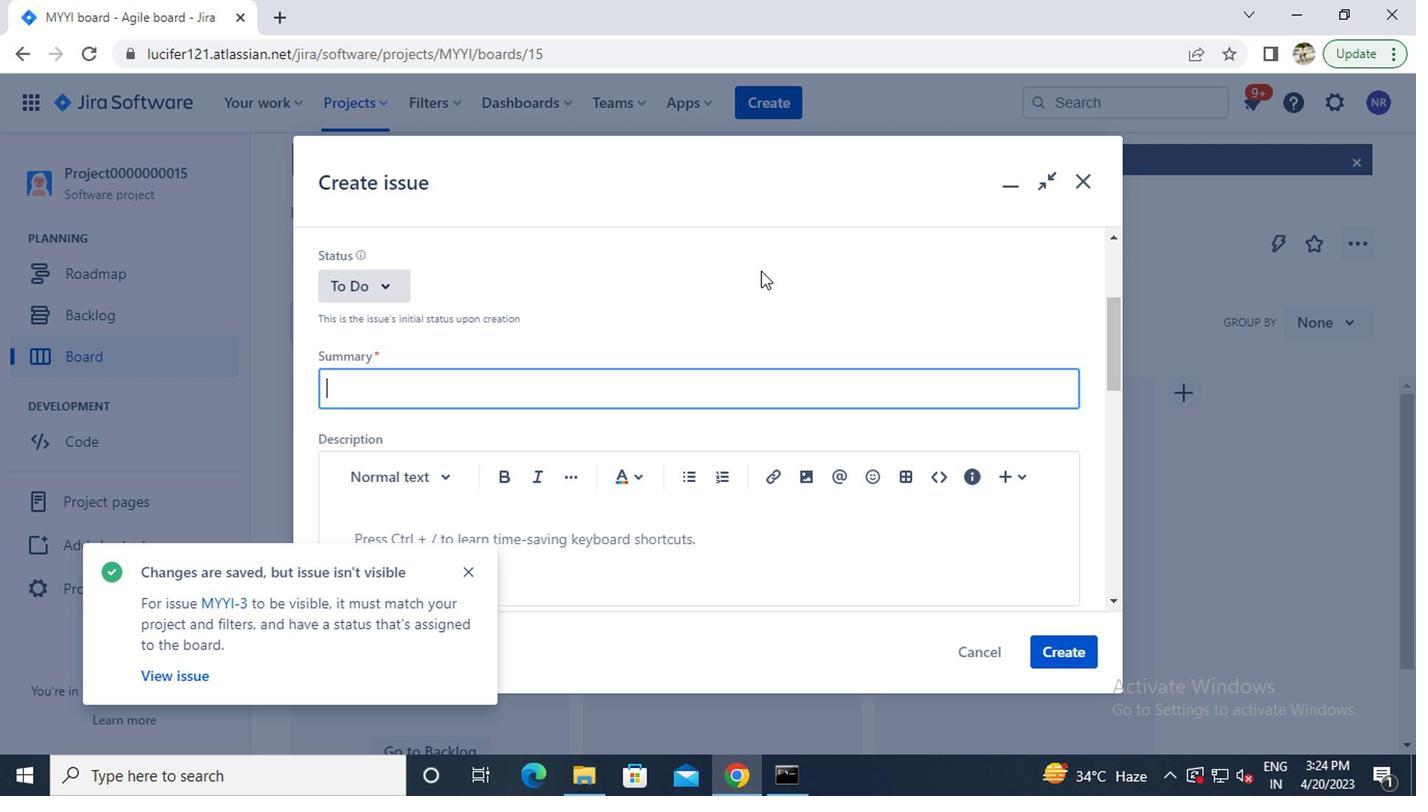 
Action: Mouse scrolled (755, 281) with delta (0, -1)
Screenshot: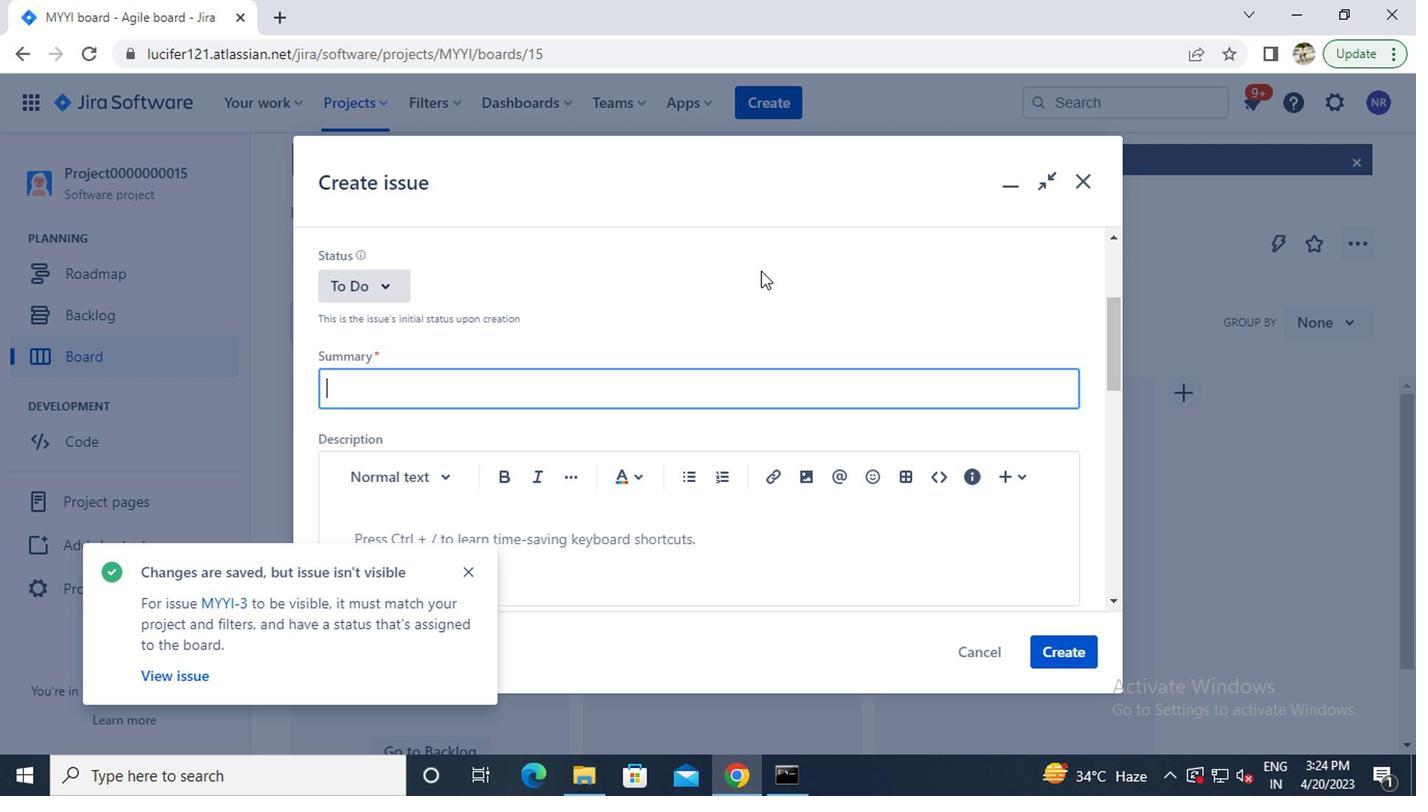 
Action: Mouse moved to (731, 288)
Screenshot: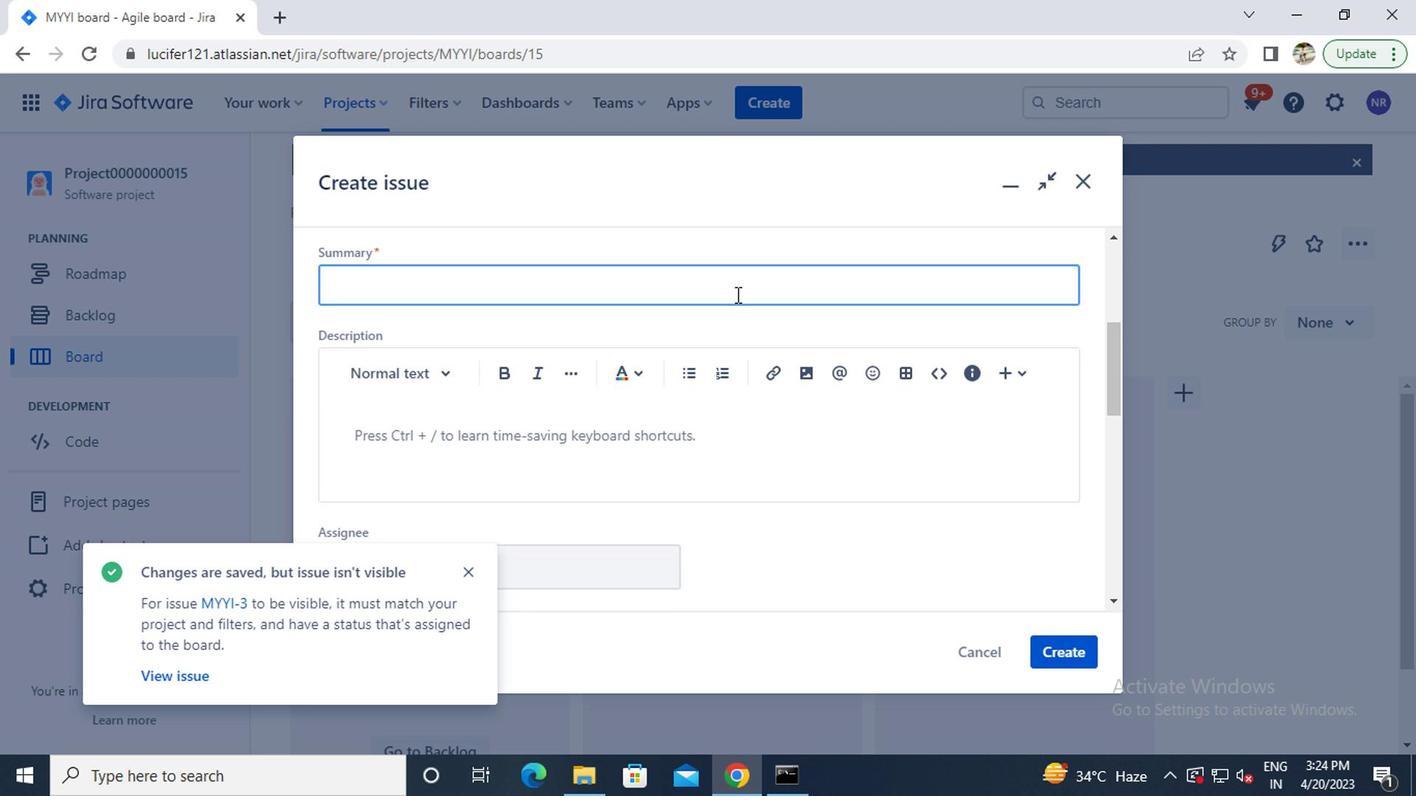 
Action: Mouse pressed left at (731, 288)
Screenshot: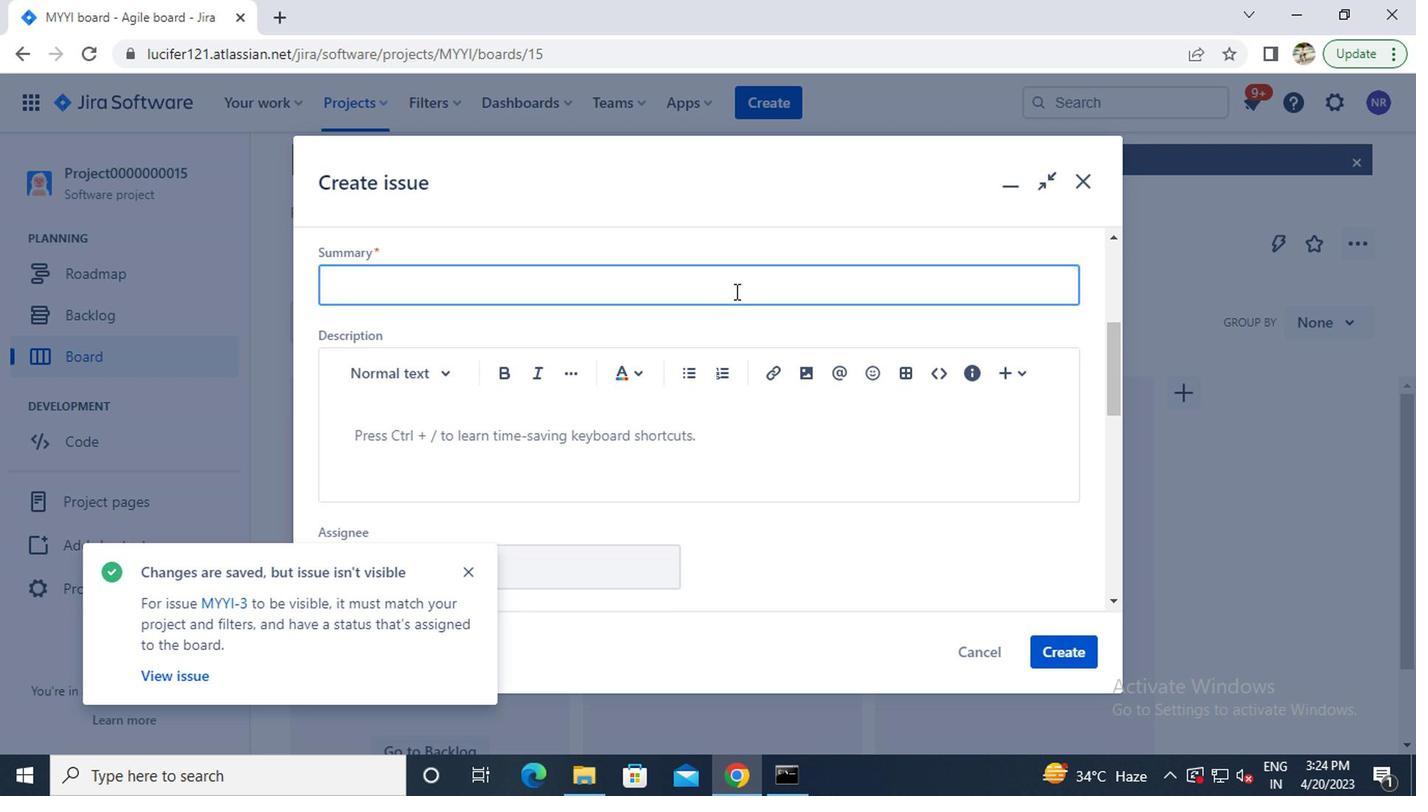 
Action: Key pressed <Key.caps_lock>i<Key.caps_lock>sue<Key.backspace><Key.backspace>sue0000000074<Key.enter>
Screenshot: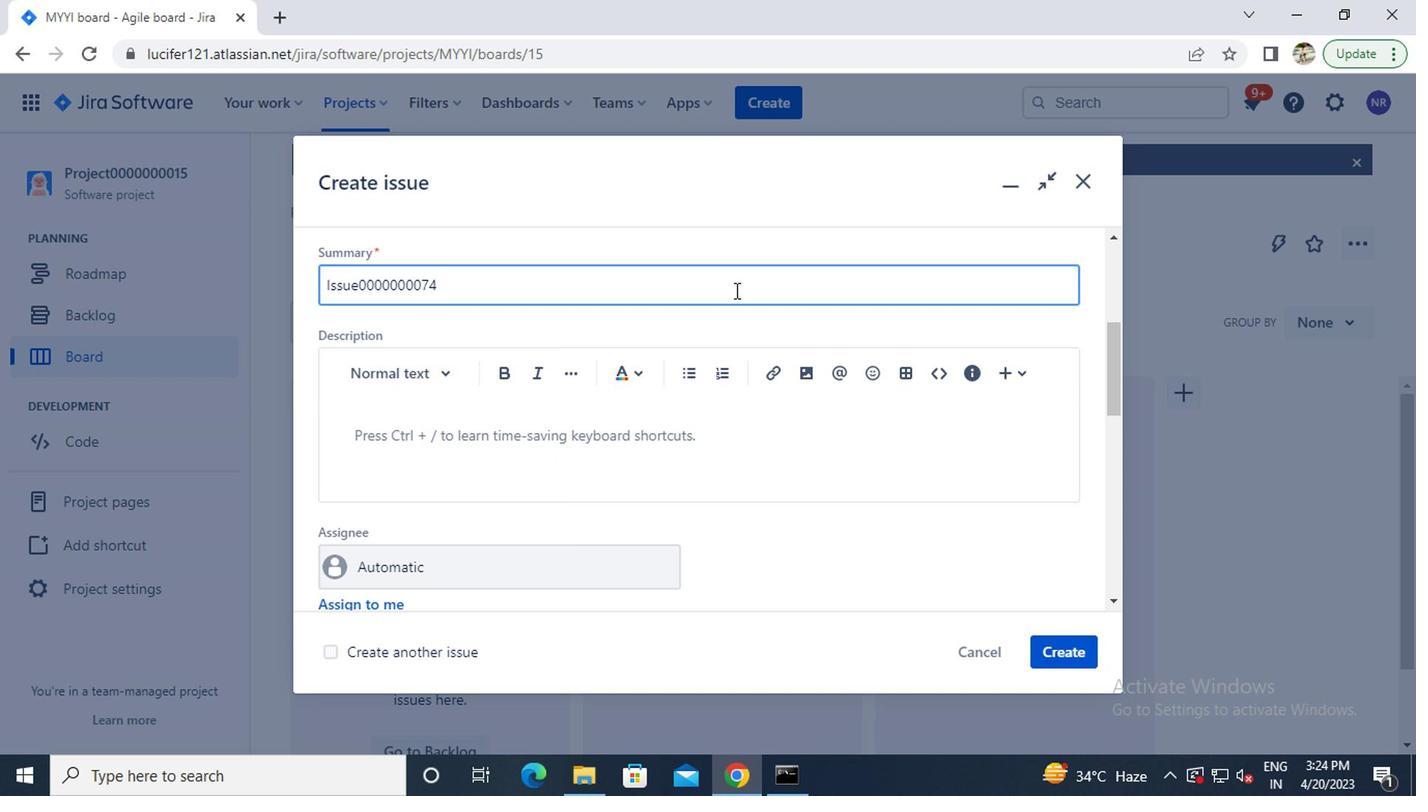 
Action: Mouse moved to (756, 112)
Screenshot: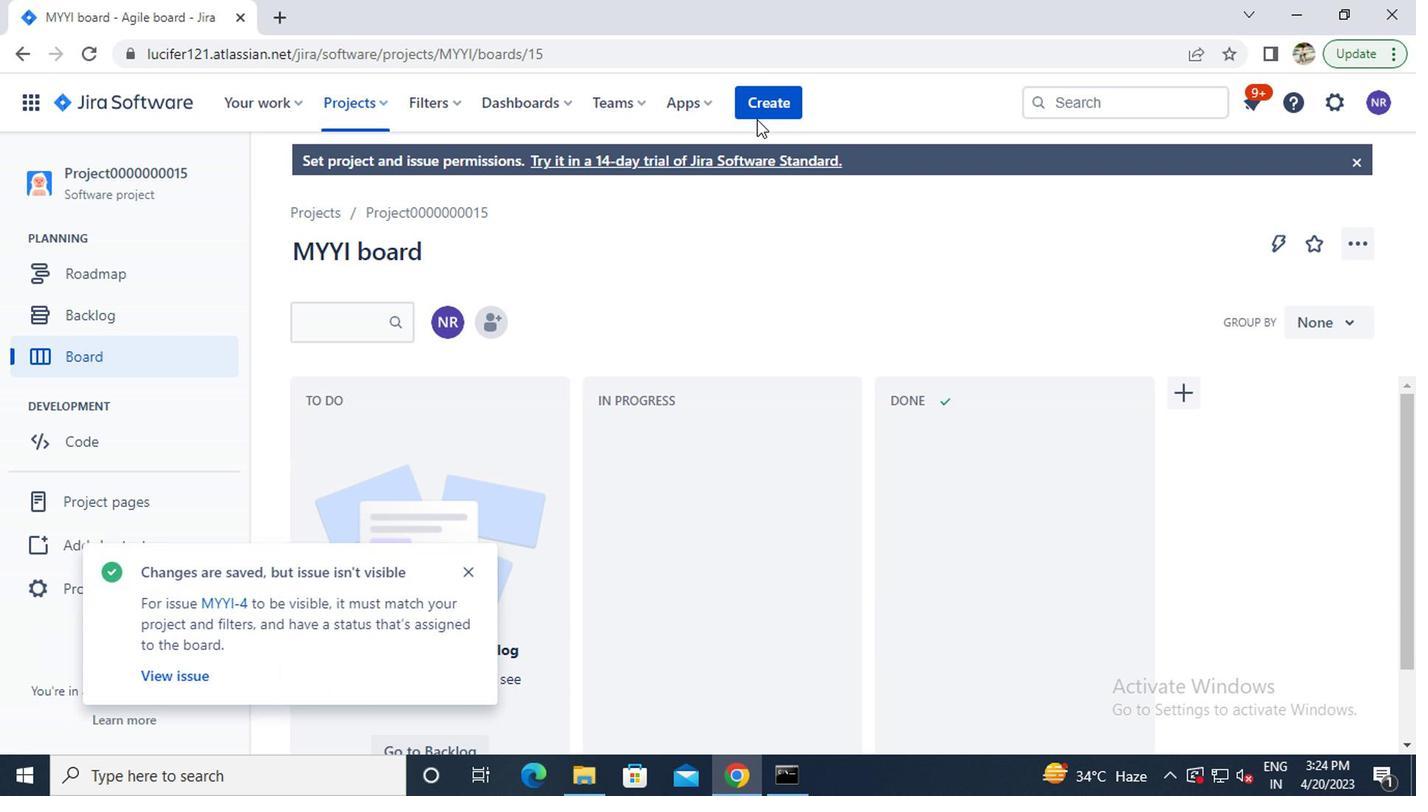 
Action: Mouse pressed left at (756, 112)
Screenshot: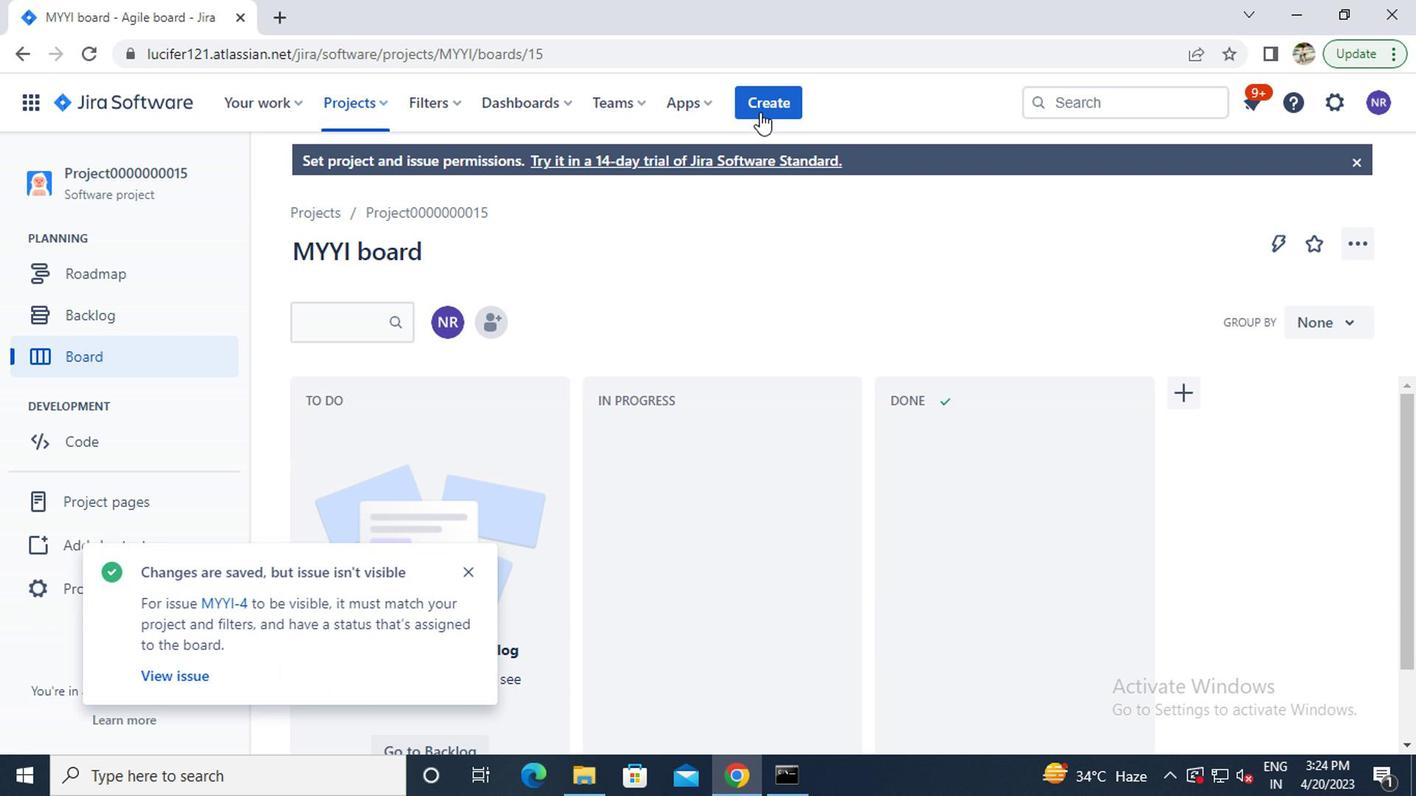 
Action: Mouse moved to (755, 304)
Screenshot: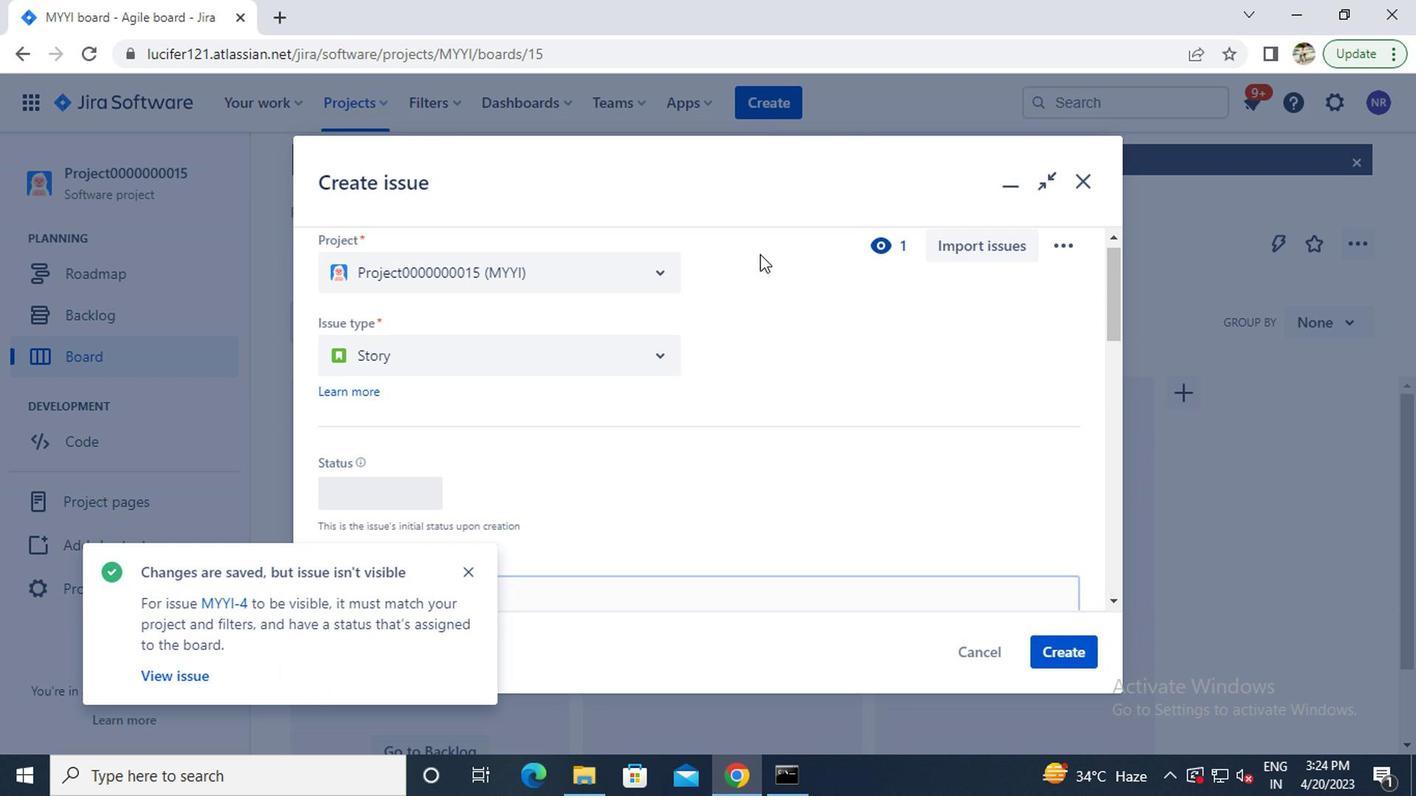 
Action: Mouse scrolled (755, 303) with delta (0, -1)
Screenshot: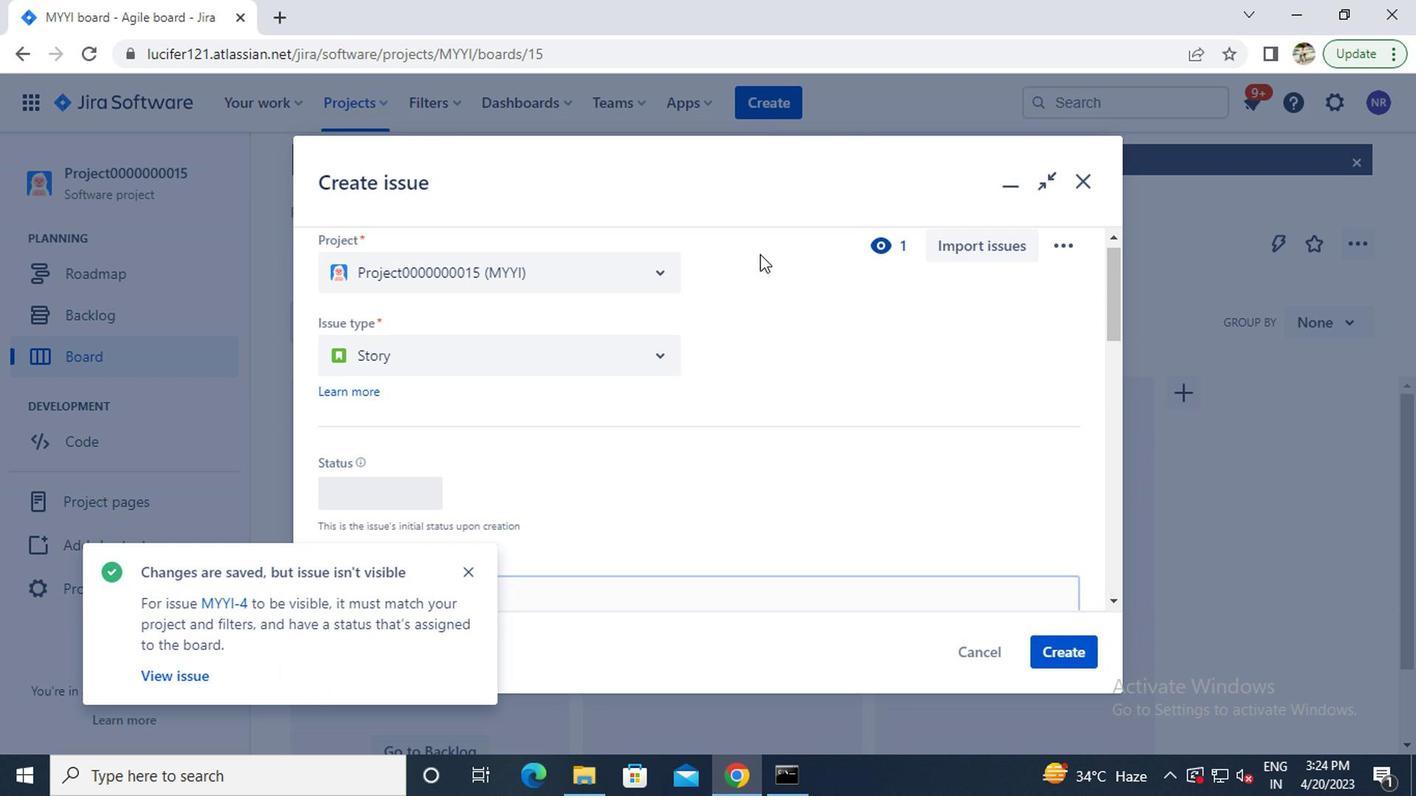 
Action: Mouse scrolled (755, 303) with delta (0, -1)
Screenshot: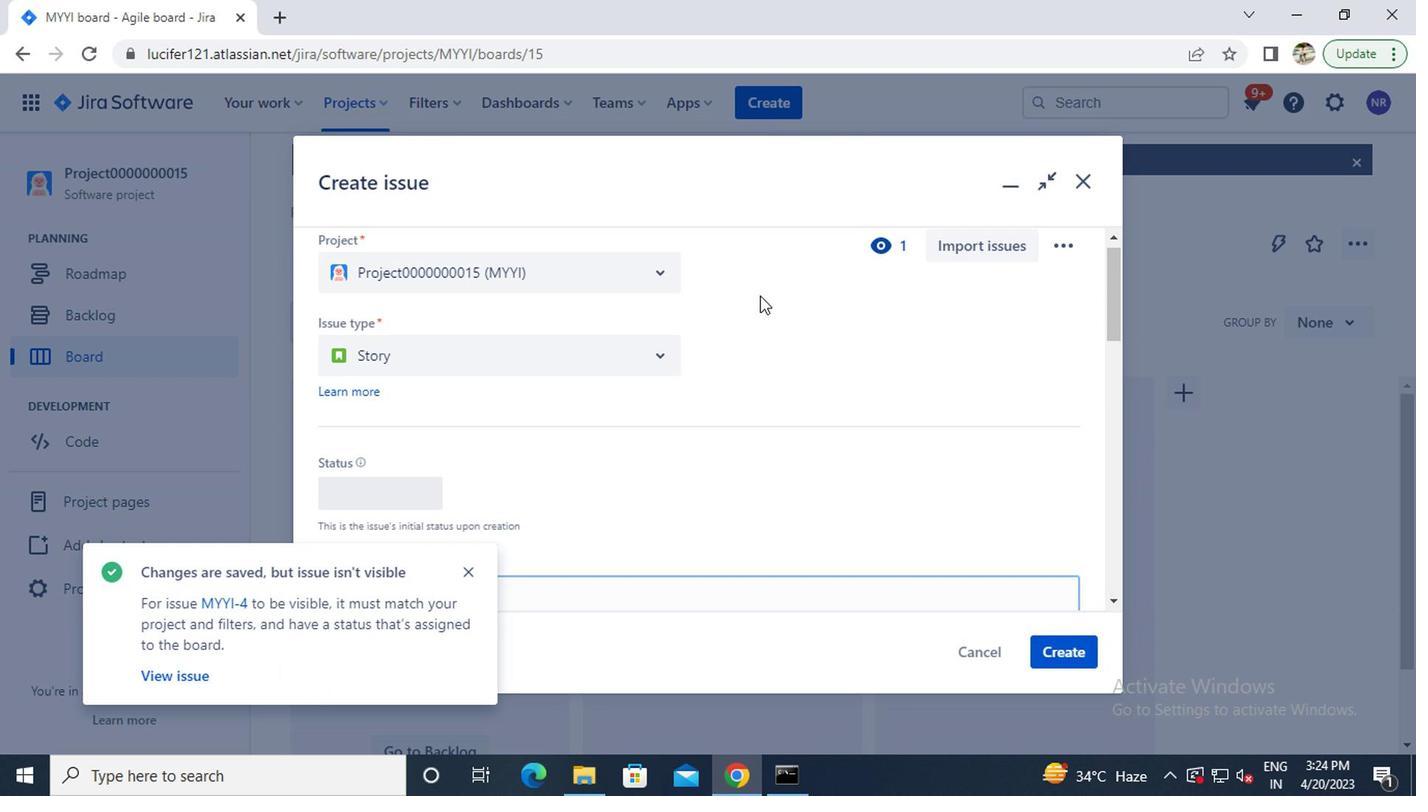 
Action: Mouse moved to (712, 378)
Screenshot: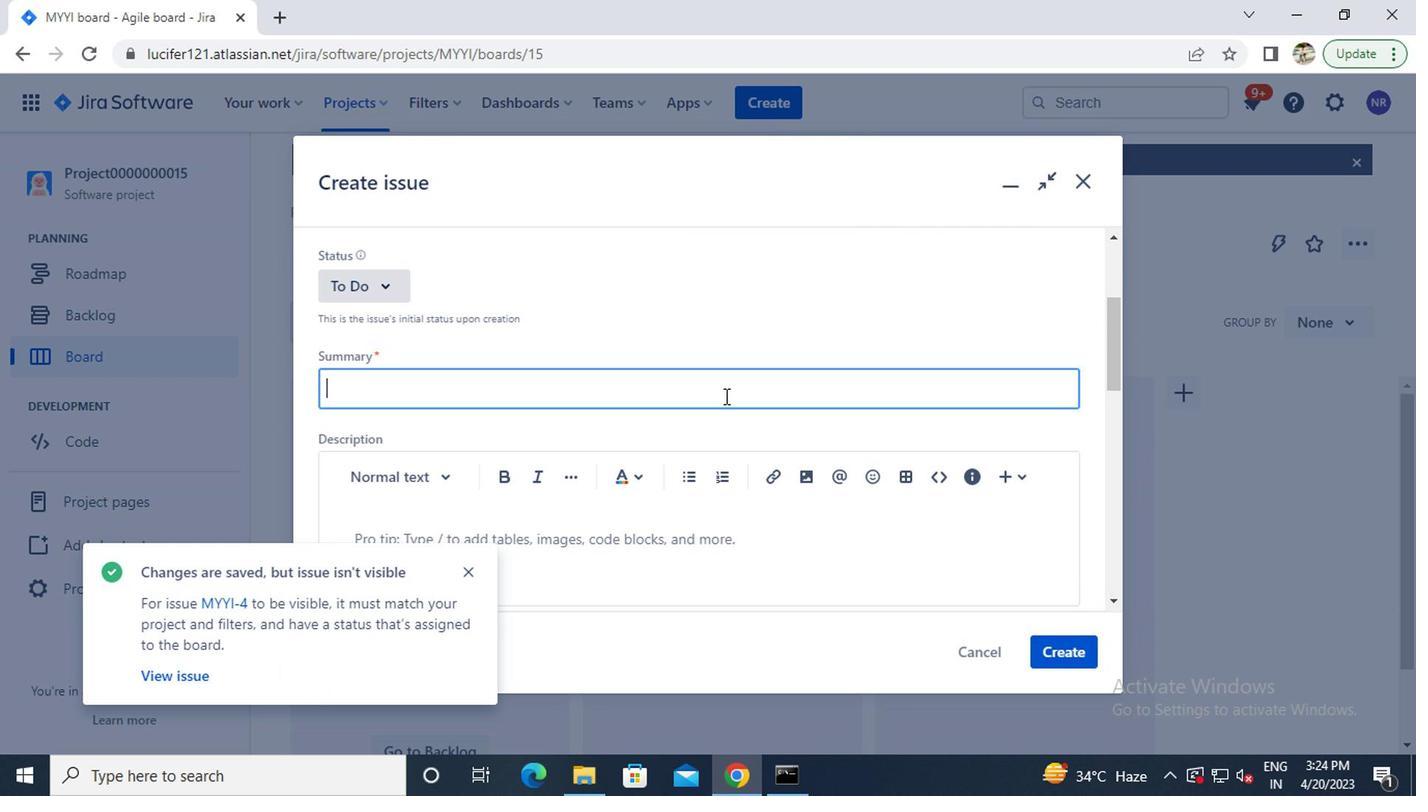 
Action: Mouse pressed left at (712, 378)
Screenshot: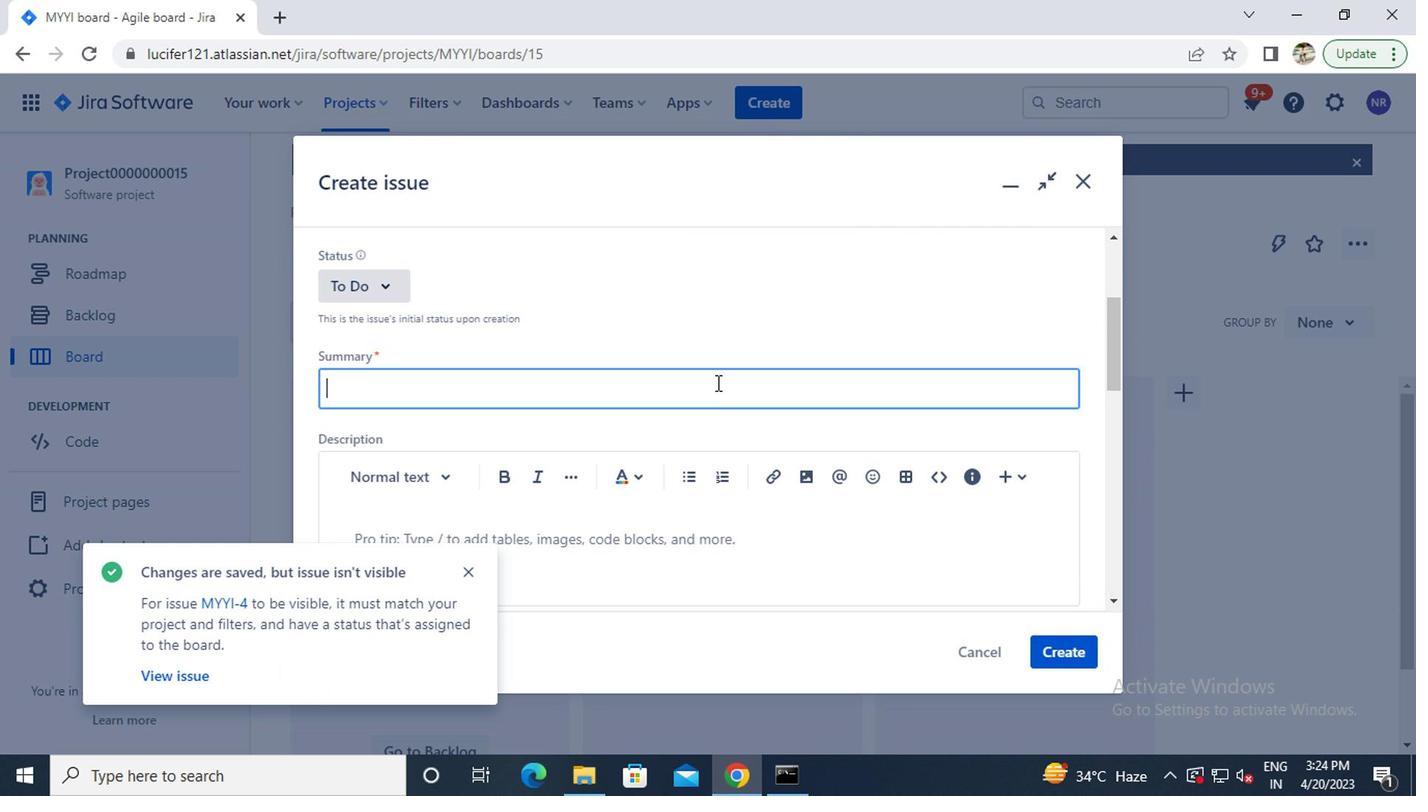
Action: Key pressed <Key.caps_lock>i<Key.caps_lock>ssue0000000075<Key.enter>
Screenshot: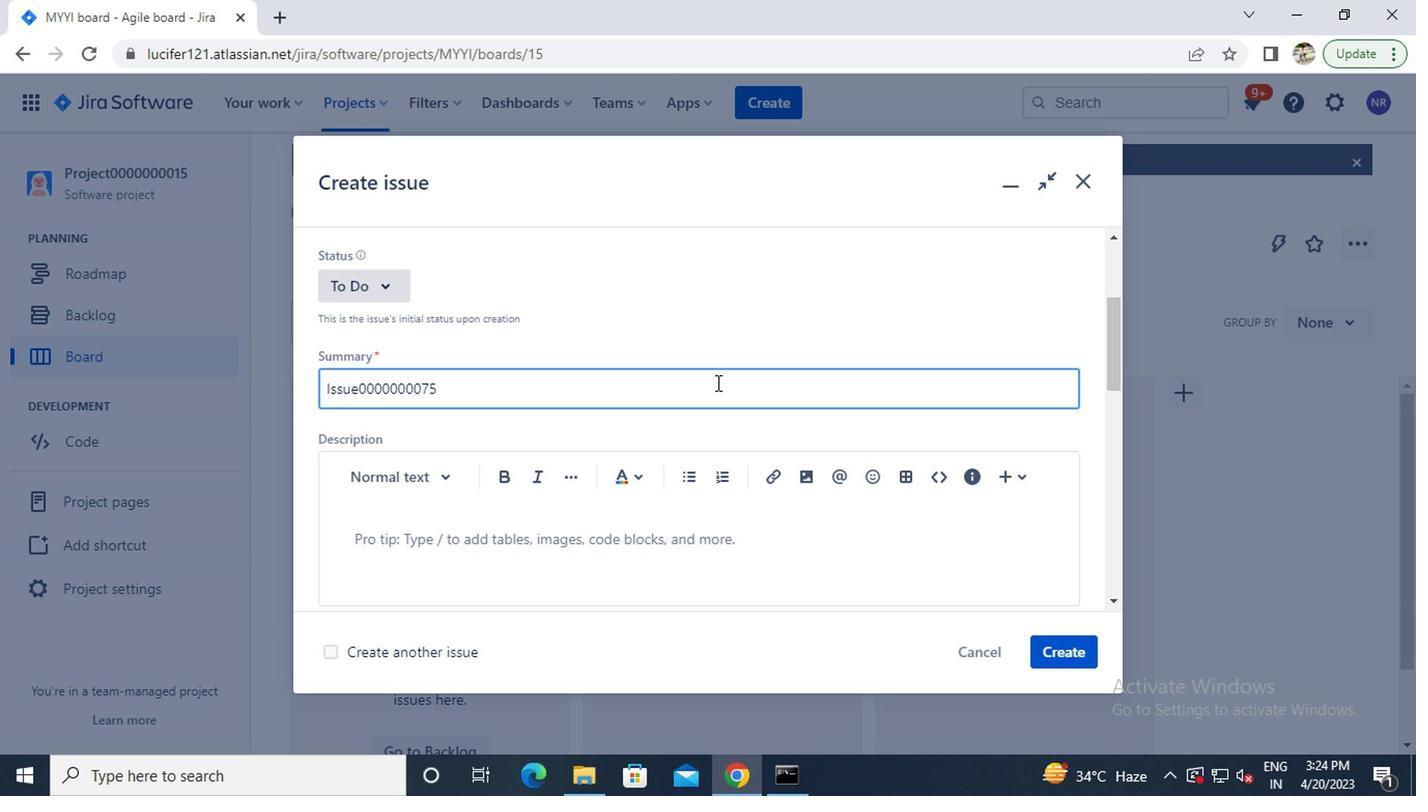 
